 Task: Search one way flight ticket for 2 adults, 2 children, 2 infants in seat in first from Lewisburg: Greenbrier Valley Airport to Jackson: Jackson Hole Airport on 5-2-2023. Choice of flights is Sun country airlines. Number of bags: 2 carry on bags. Outbound departure time preference is 21:00.
Action: Mouse moved to (288, 267)
Screenshot: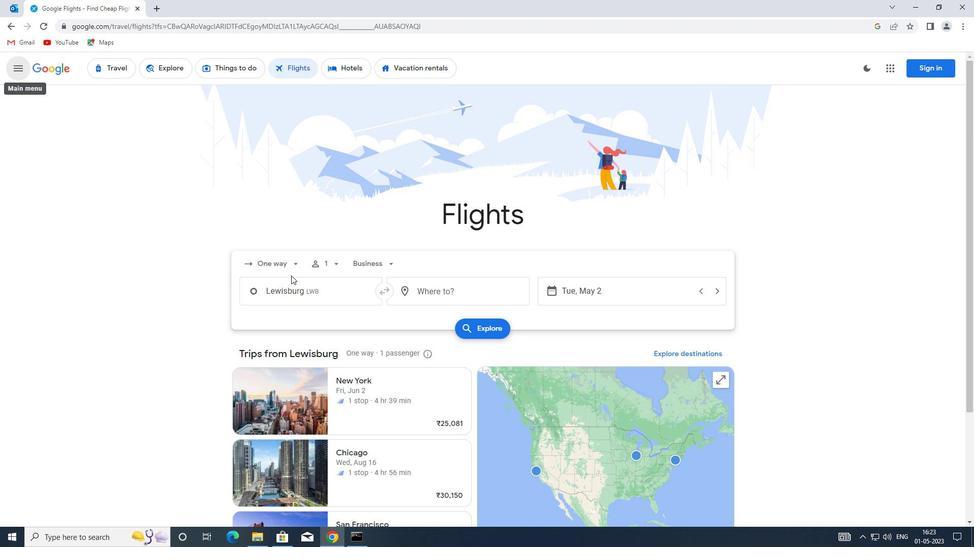 
Action: Mouse pressed left at (288, 267)
Screenshot: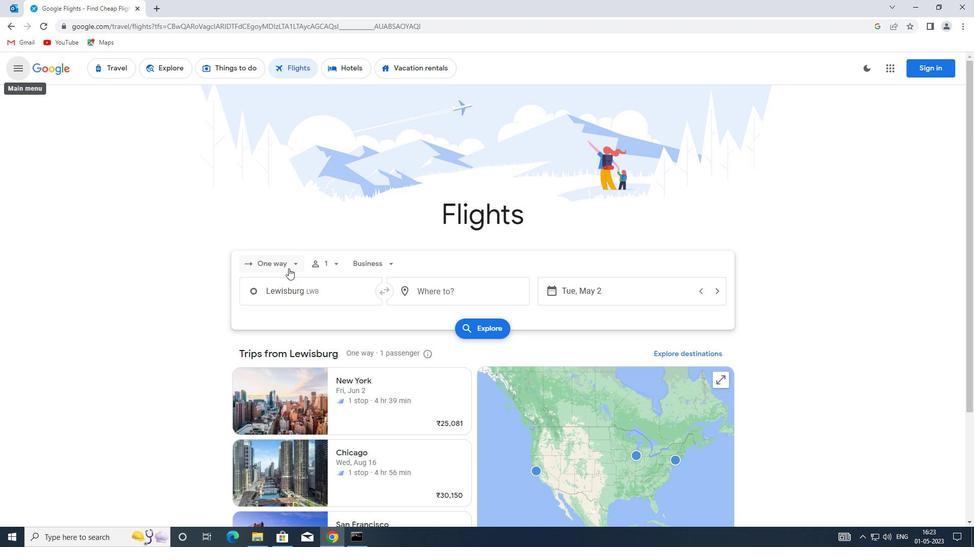 
Action: Mouse moved to (287, 309)
Screenshot: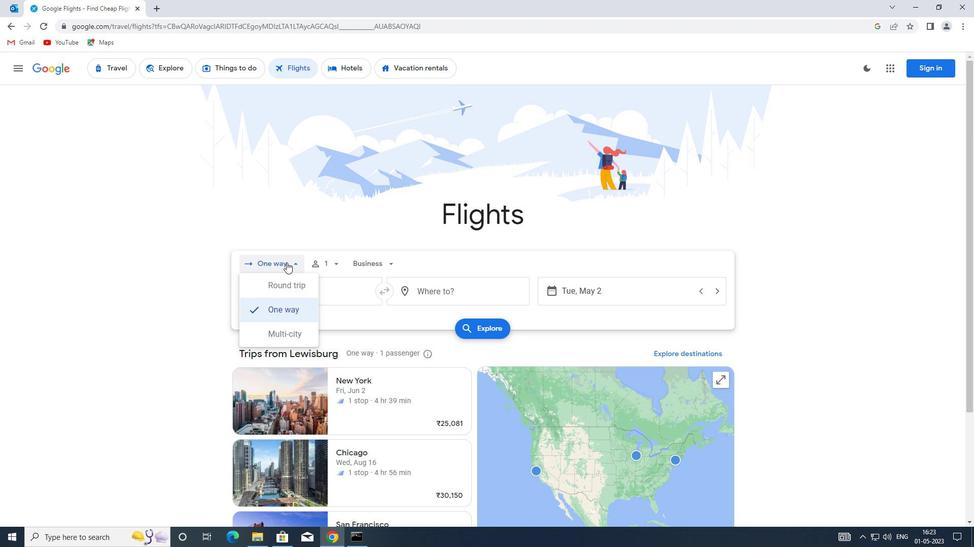 
Action: Mouse pressed left at (287, 309)
Screenshot: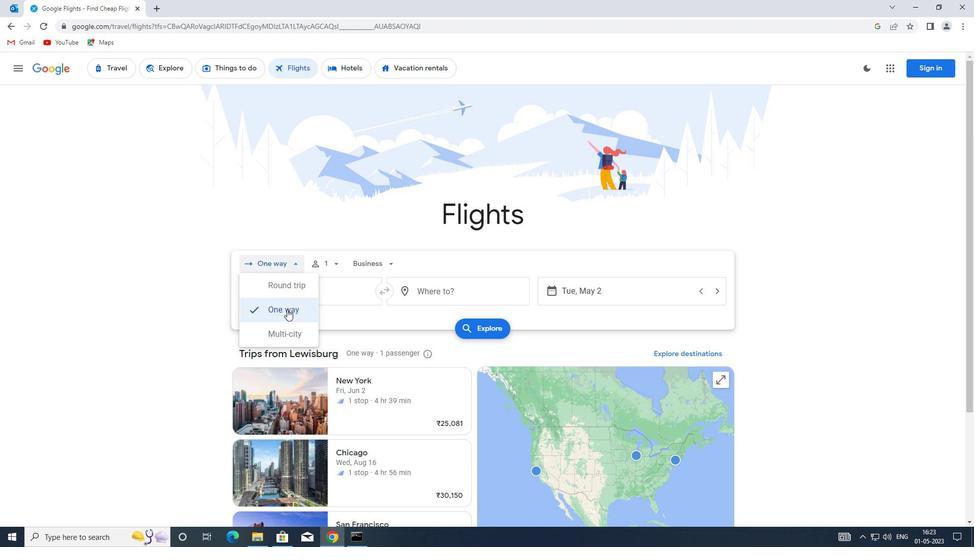 
Action: Mouse moved to (334, 266)
Screenshot: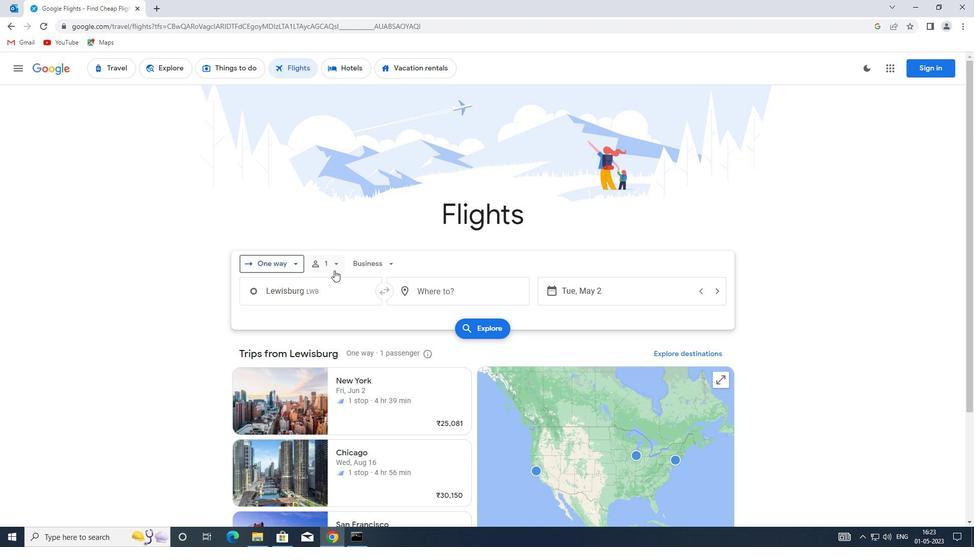 
Action: Mouse pressed left at (334, 266)
Screenshot: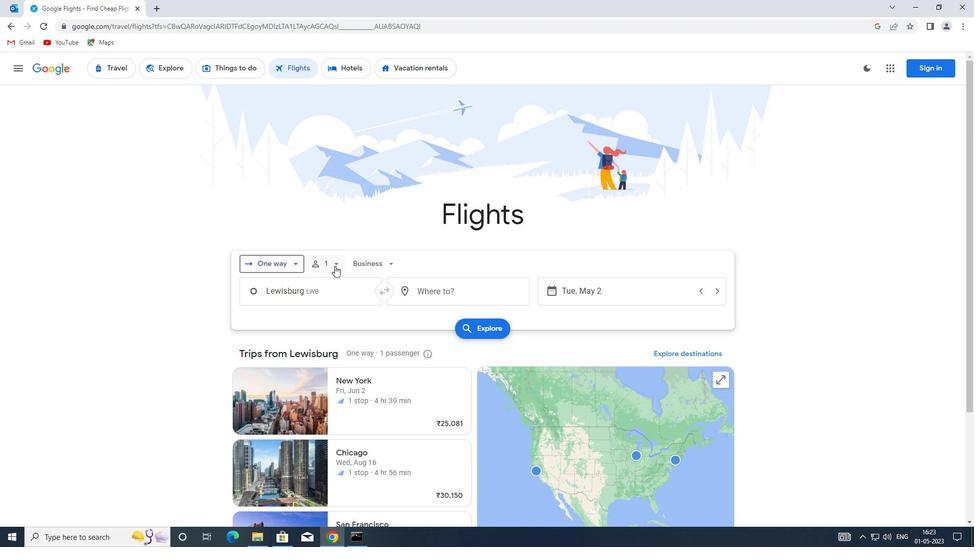 
Action: Mouse moved to (421, 289)
Screenshot: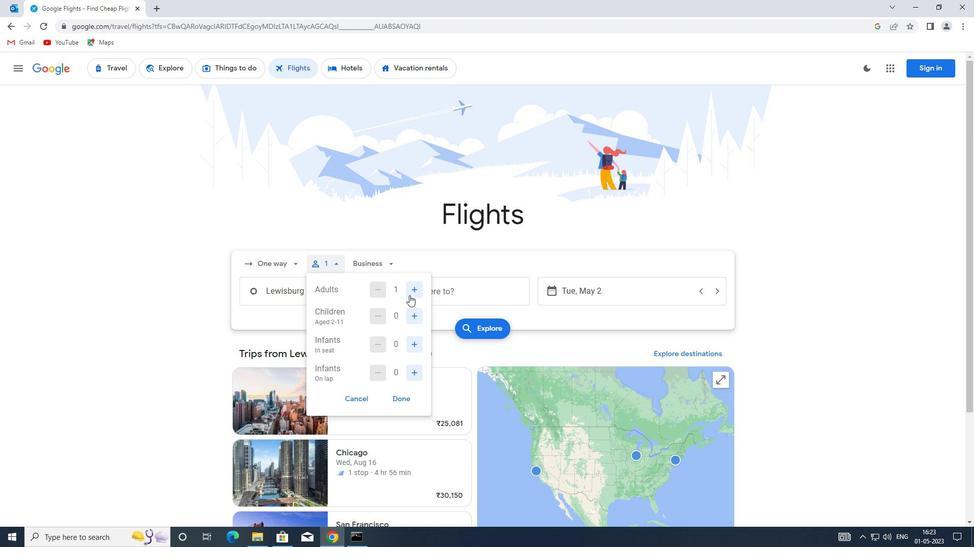 
Action: Mouse pressed left at (421, 289)
Screenshot: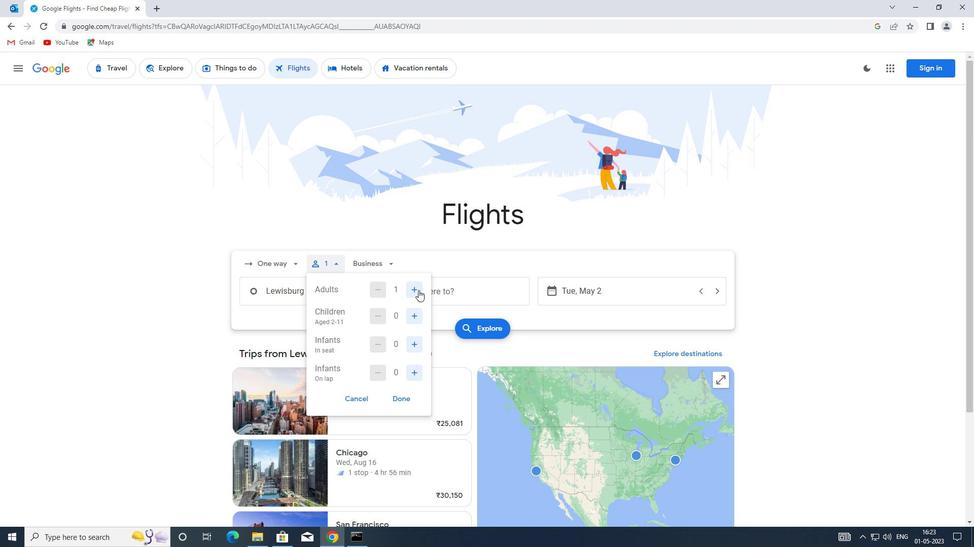 
Action: Mouse moved to (414, 316)
Screenshot: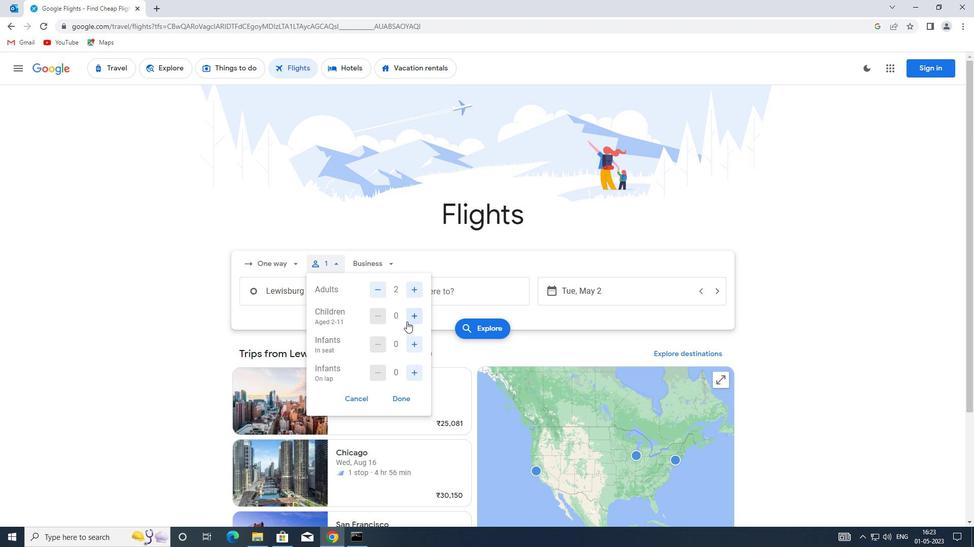 
Action: Mouse pressed left at (414, 316)
Screenshot: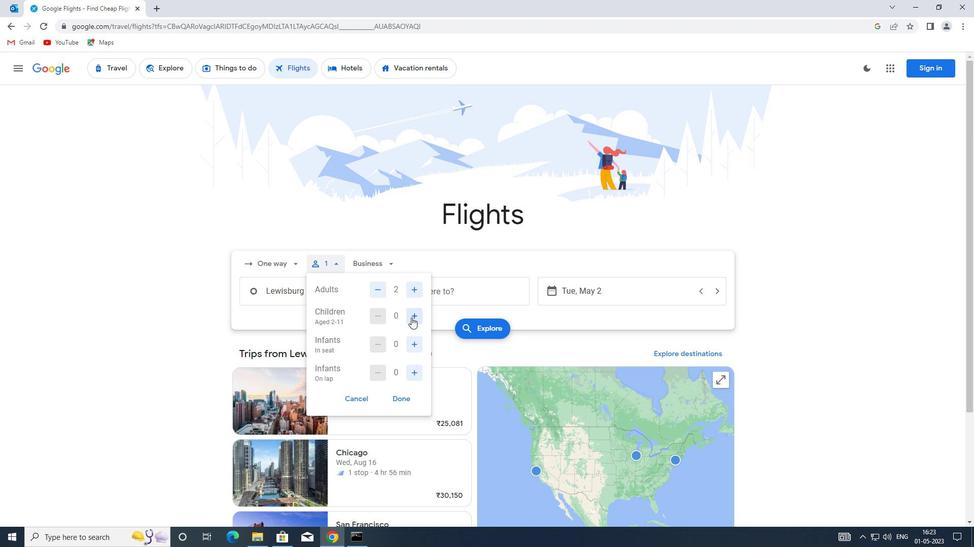 
Action: Mouse pressed left at (414, 316)
Screenshot: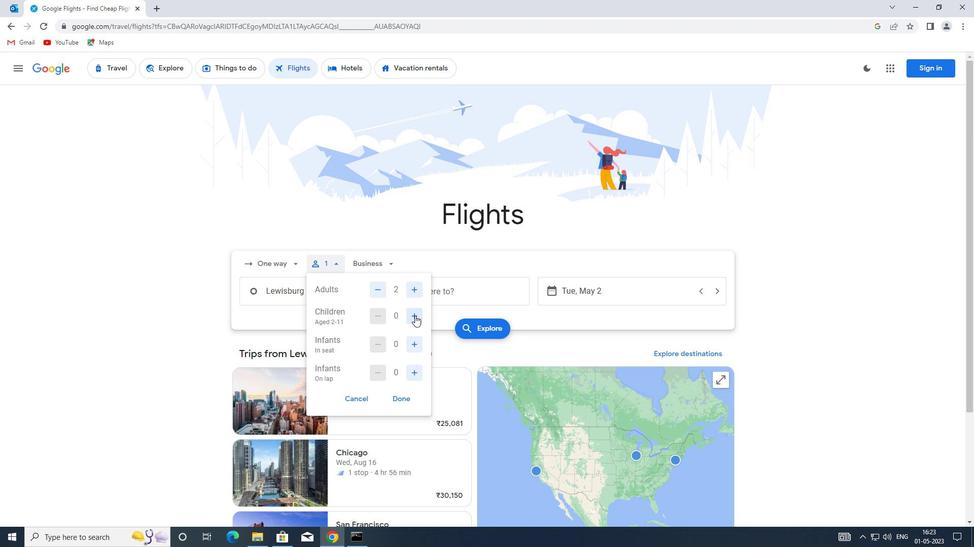 
Action: Mouse moved to (410, 343)
Screenshot: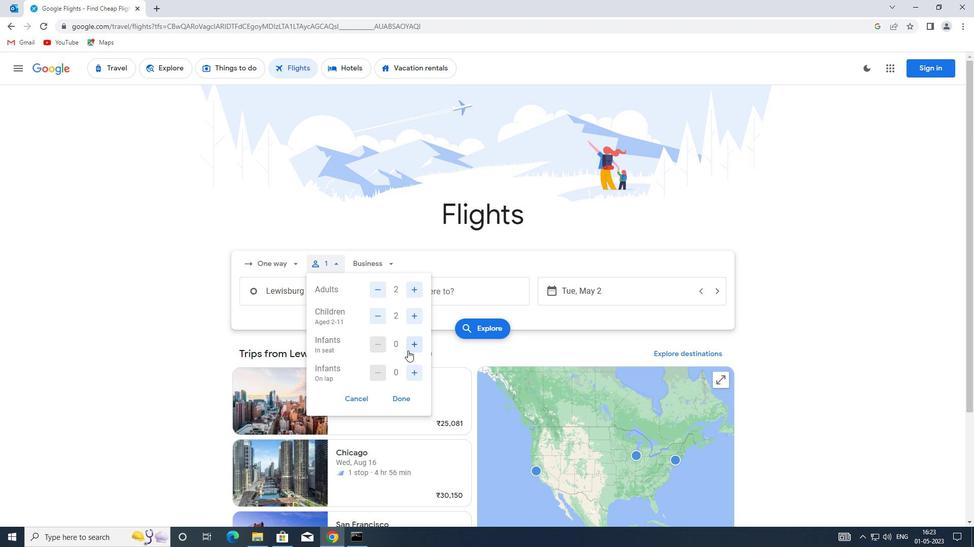 
Action: Mouse pressed left at (410, 343)
Screenshot: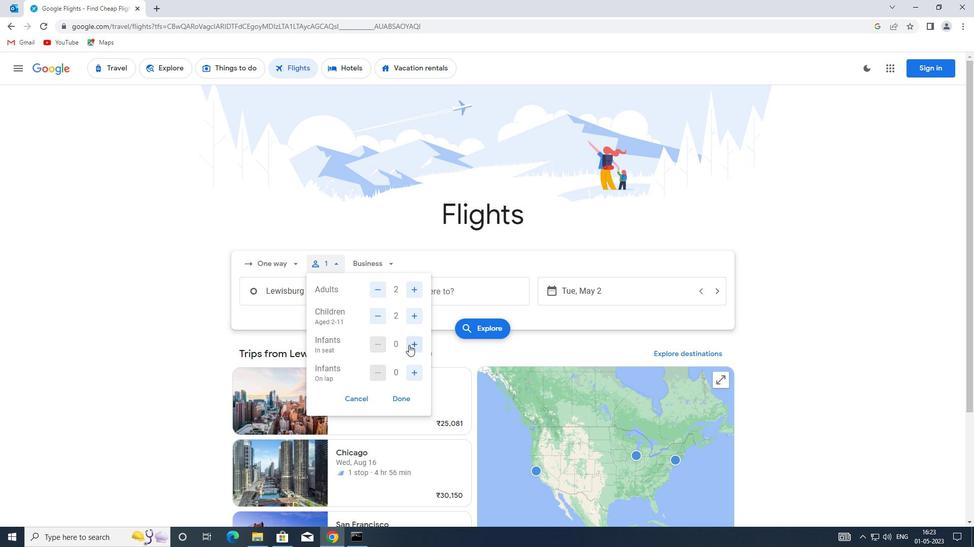 
Action: Mouse moved to (404, 397)
Screenshot: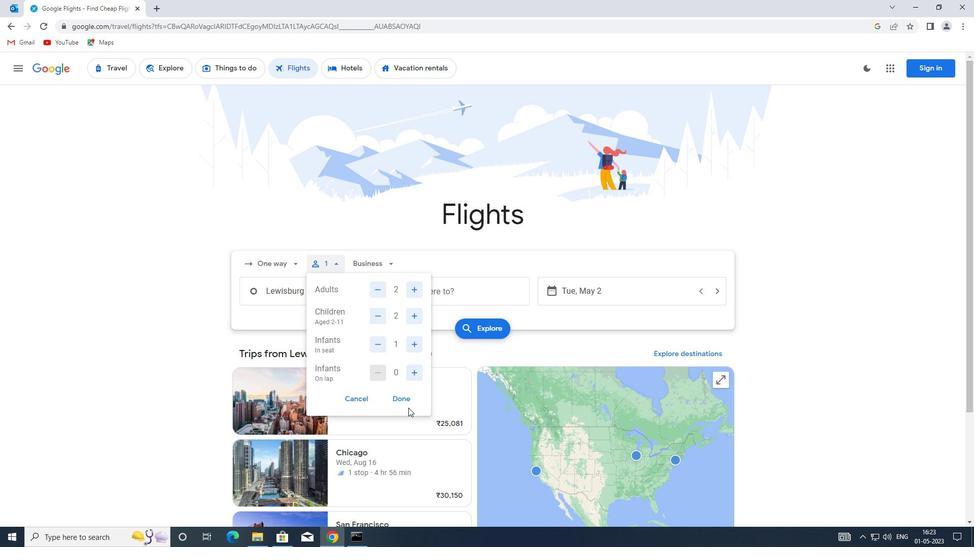
Action: Mouse pressed left at (404, 397)
Screenshot: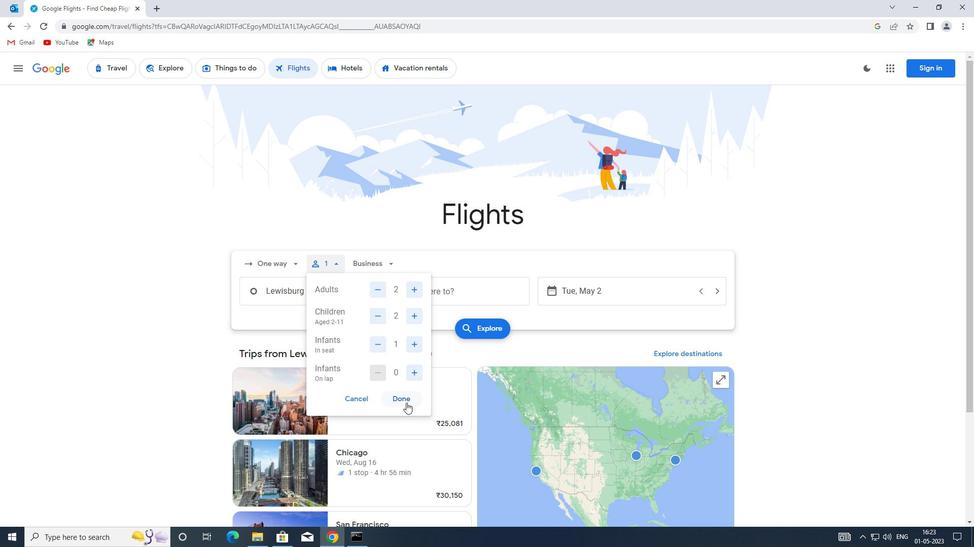 
Action: Mouse moved to (377, 267)
Screenshot: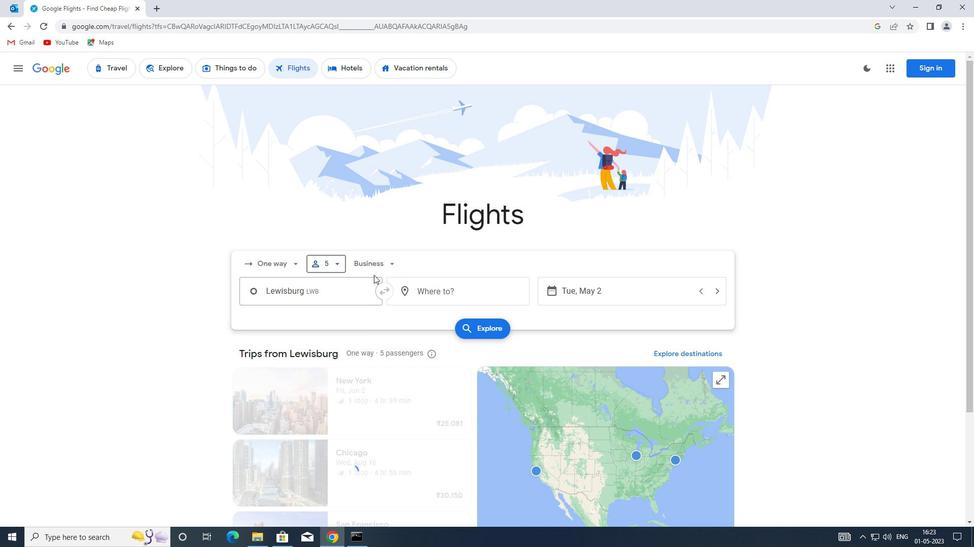 
Action: Mouse pressed left at (377, 267)
Screenshot: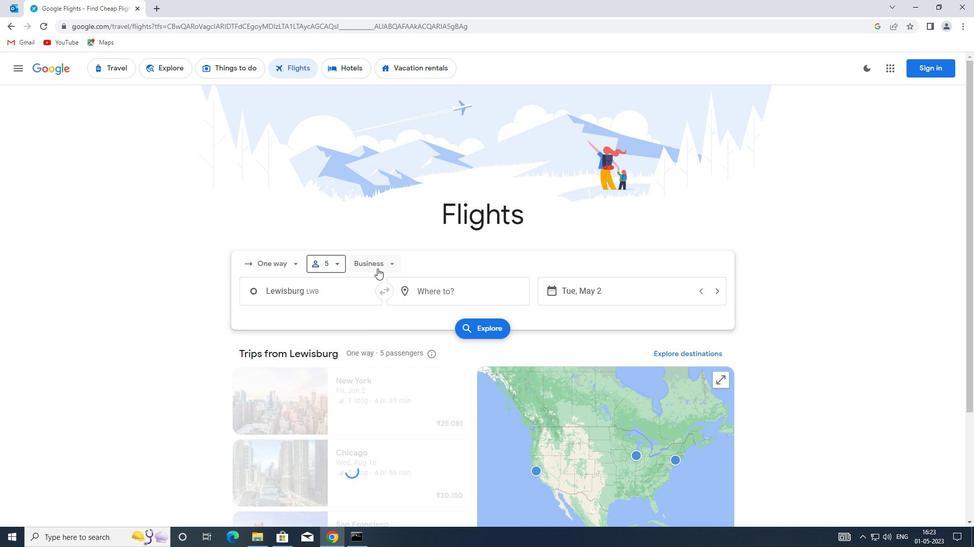 
Action: Mouse moved to (386, 361)
Screenshot: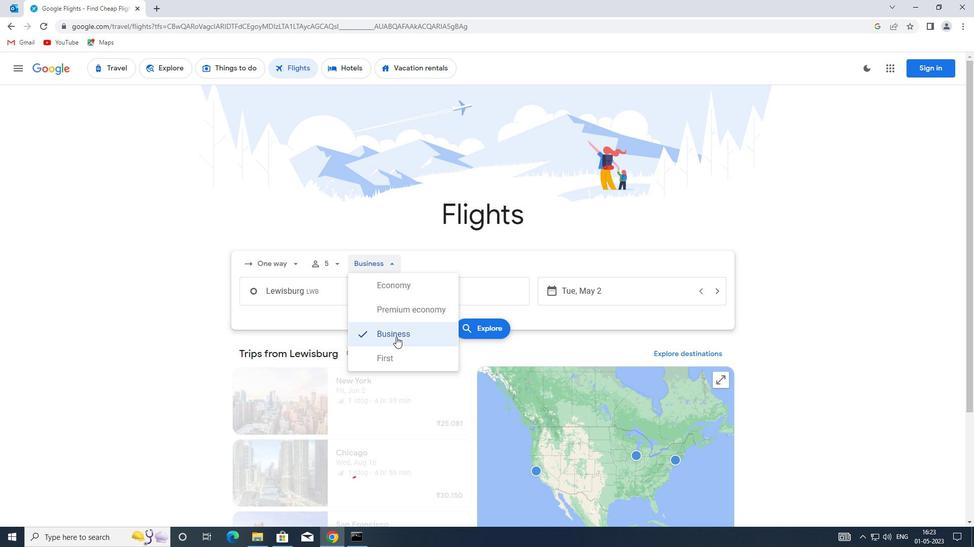 
Action: Mouse pressed left at (386, 361)
Screenshot: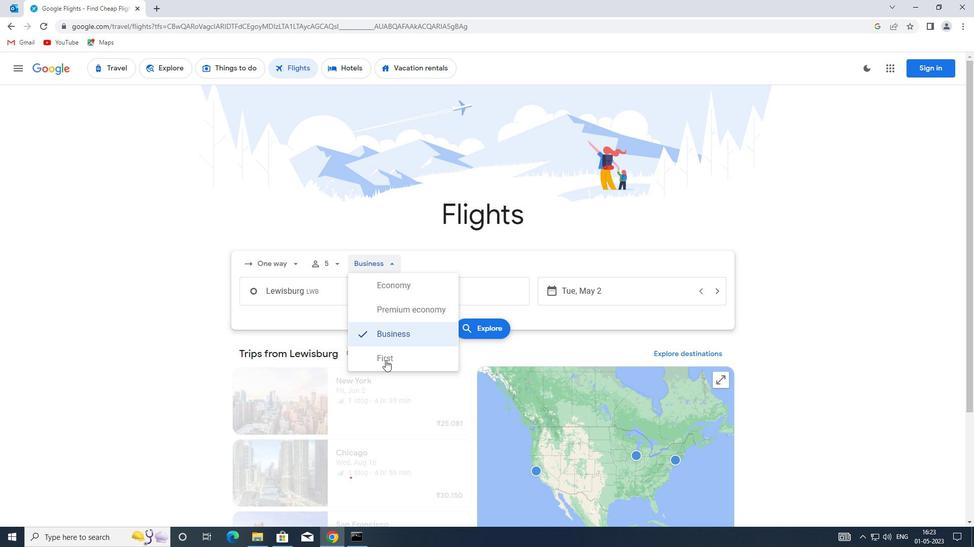 
Action: Mouse moved to (322, 295)
Screenshot: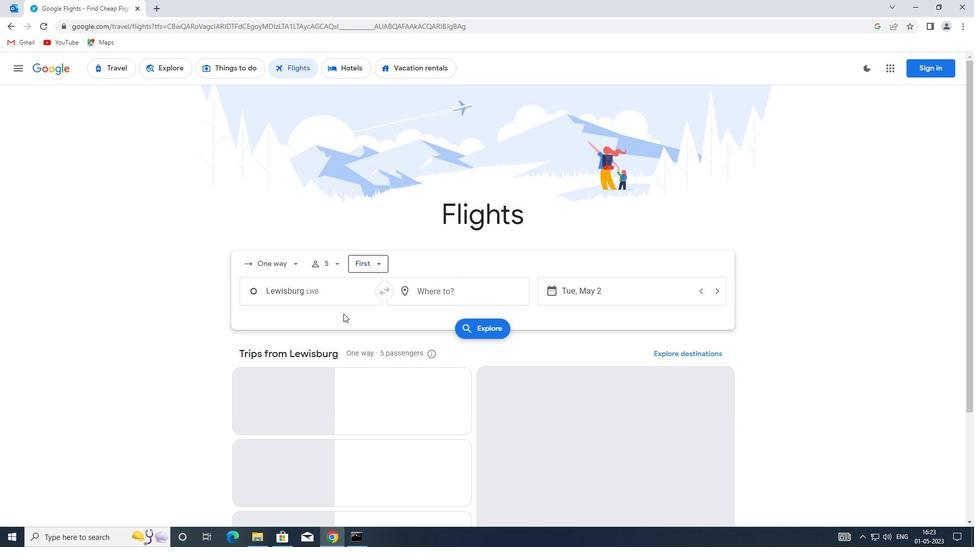 
Action: Mouse pressed left at (322, 295)
Screenshot: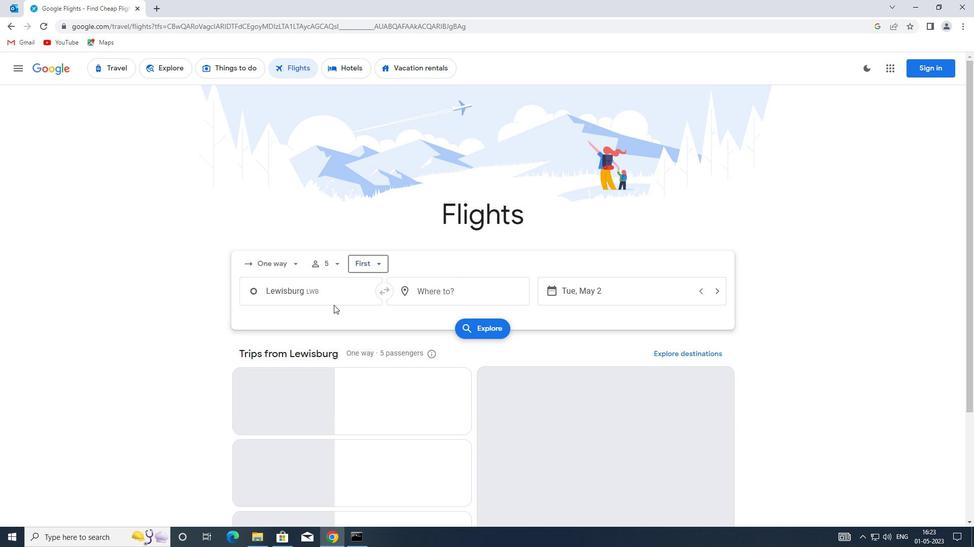 
Action: Key pressed <Key.enter>
Screenshot: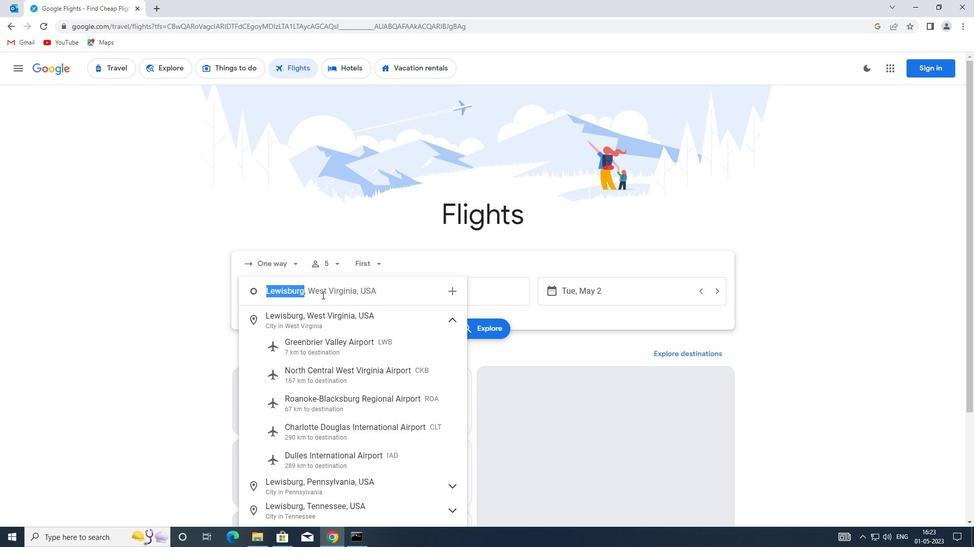 
Action: Mouse moved to (424, 297)
Screenshot: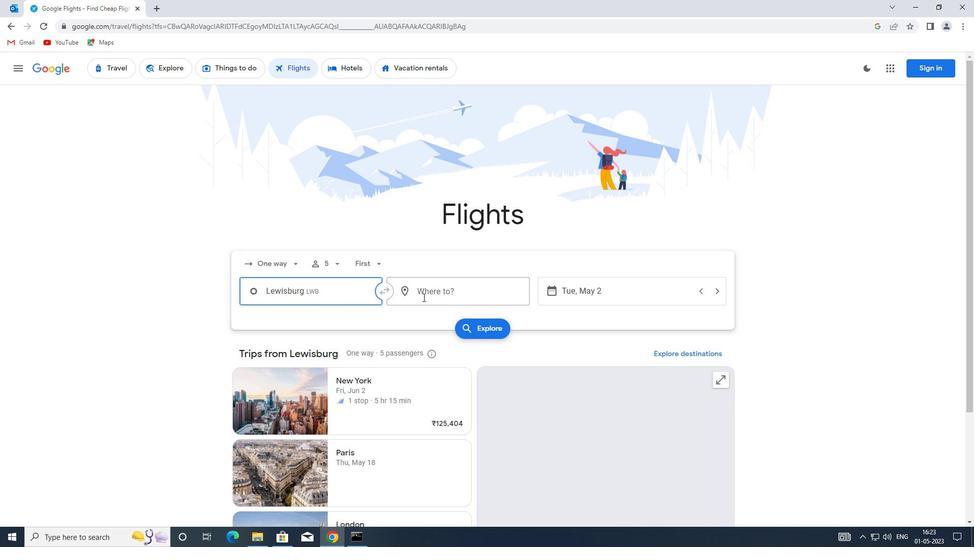 
Action: Mouse pressed left at (424, 297)
Screenshot: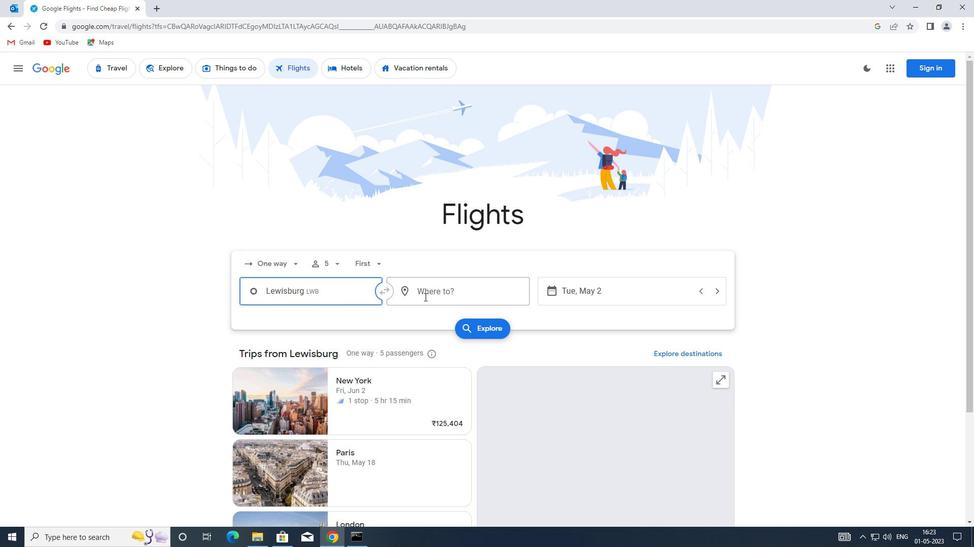 
Action: Key pressed jac<Key.enter>
Screenshot: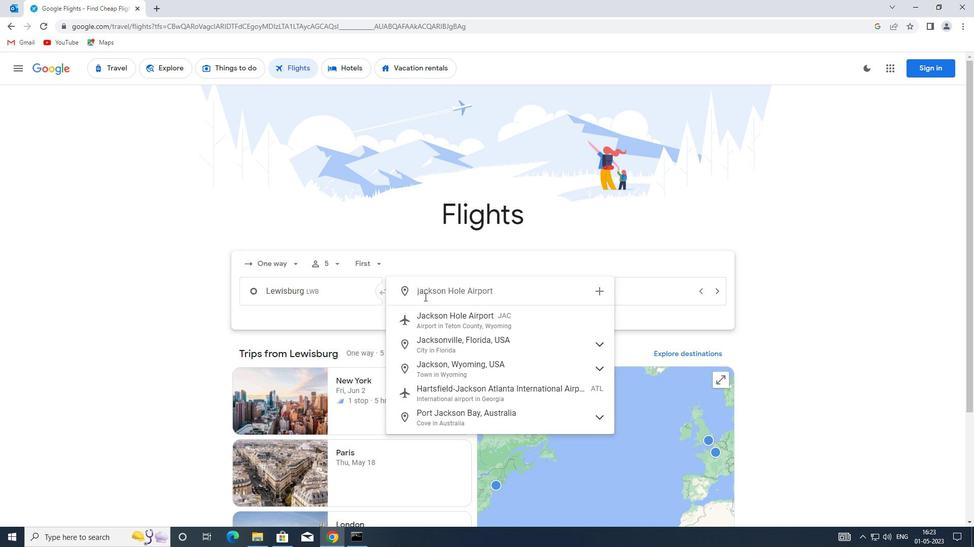 
Action: Mouse moved to (571, 286)
Screenshot: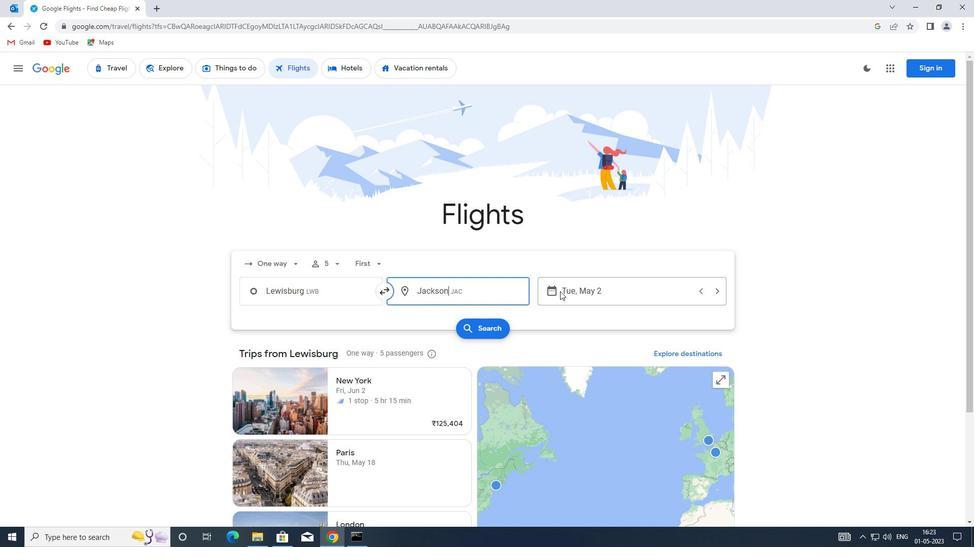 
Action: Mouse pressed left at (571, 286)
Screenshot: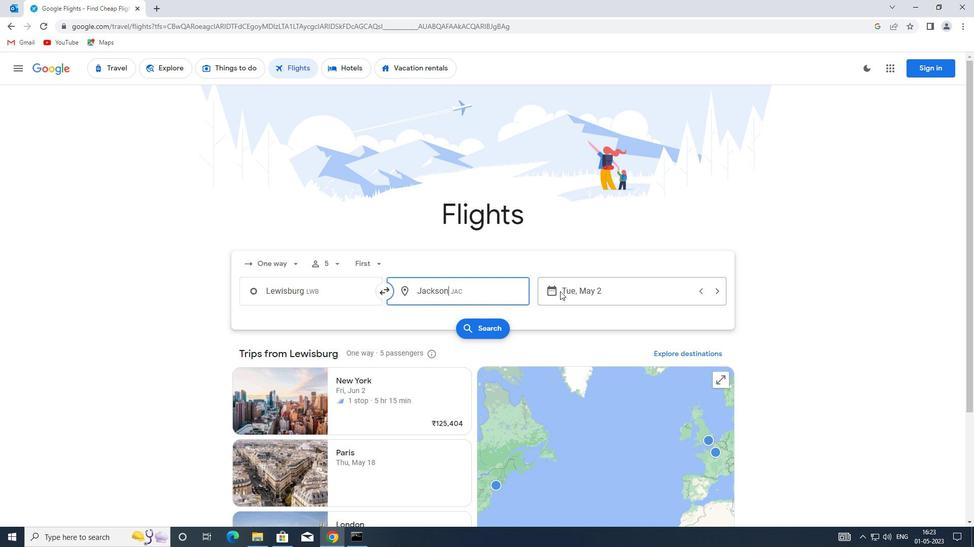 
Action: Mouse moved to (410, 344)
Screenshot: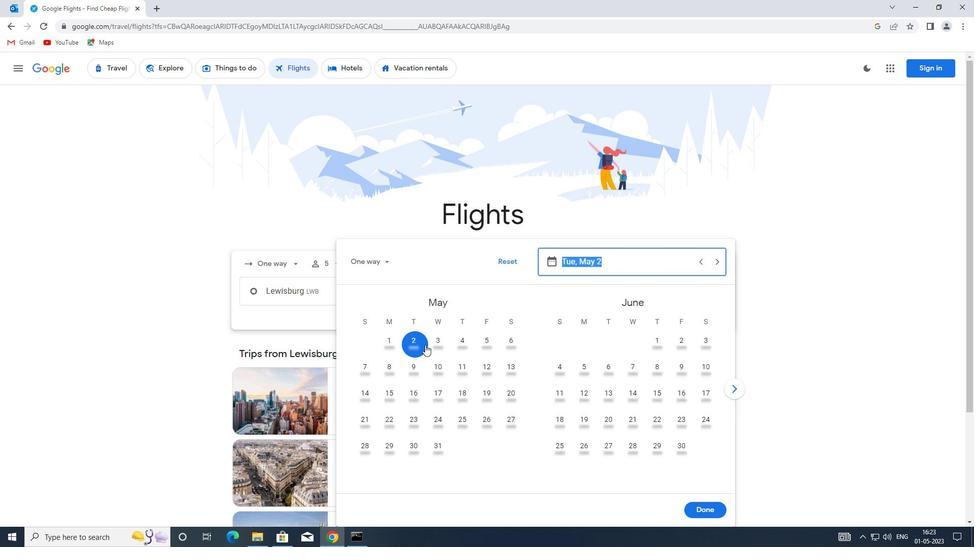 
Action: Mouse pressed left at (410, 344)
Screenshot: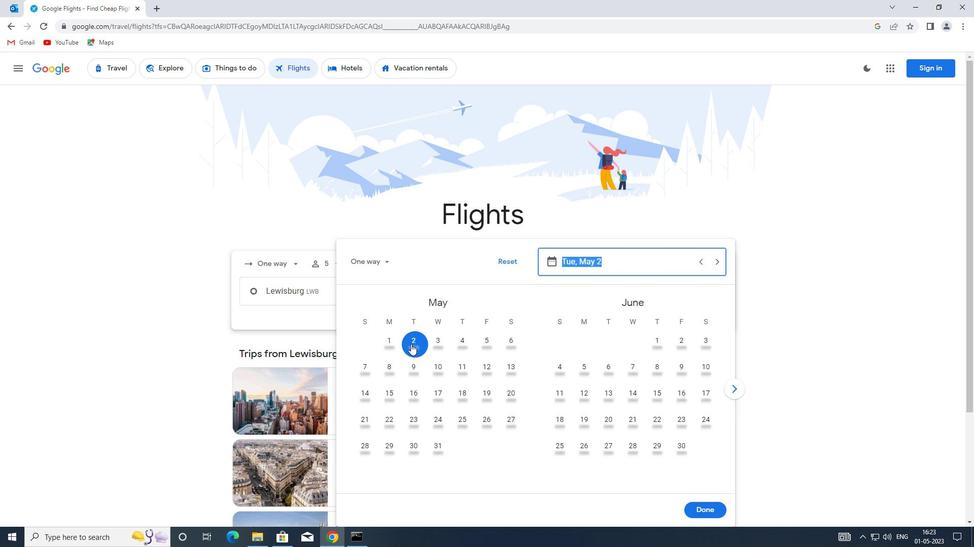 
Action: Mouse moved to (696, 511)
Screenshot: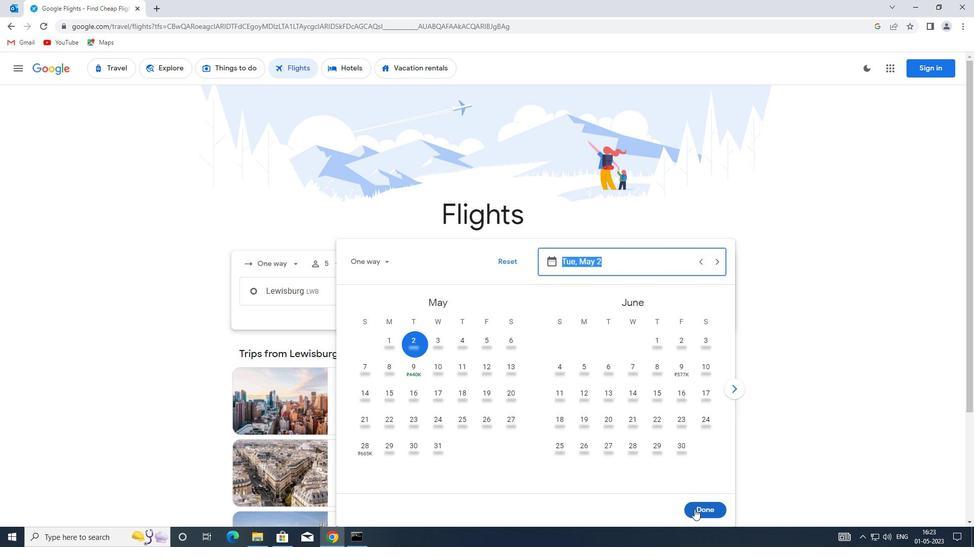 
Action: Mouse pressed left at (696, 511)
Screenshot: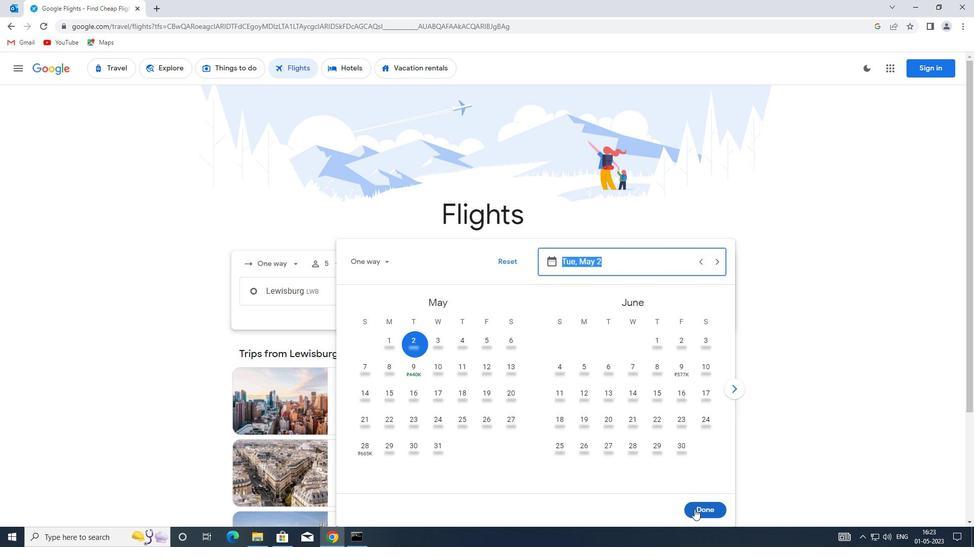
Action: Mouse moved to (478, 334)
Screenshot: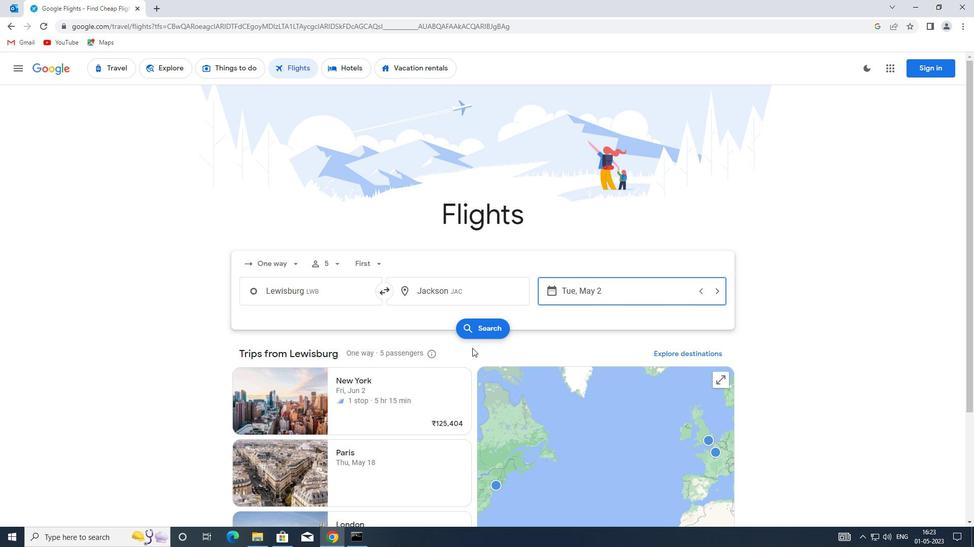 
Action: Mouse pressed left at (478, 334)
Screenshot: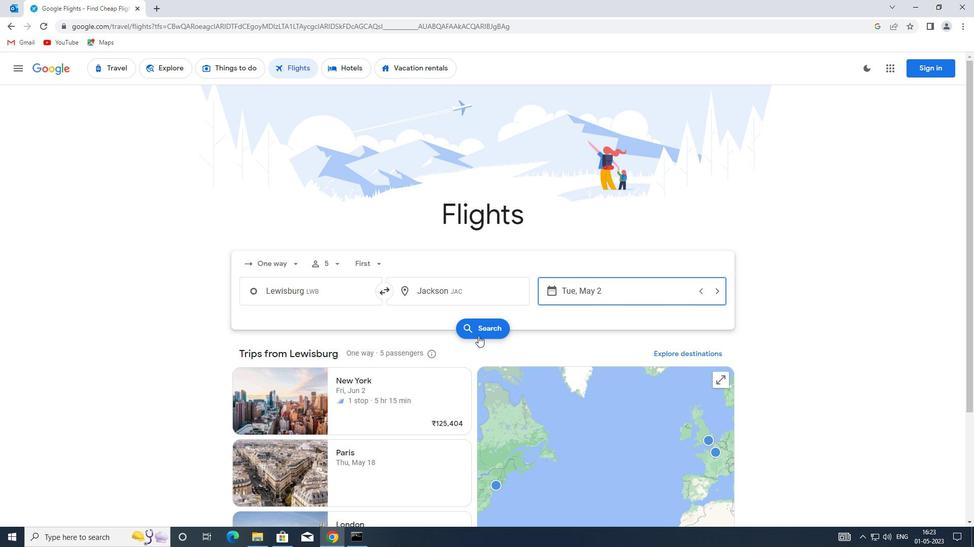 
Action: Mouse moved to (254, 163)
Screenshot: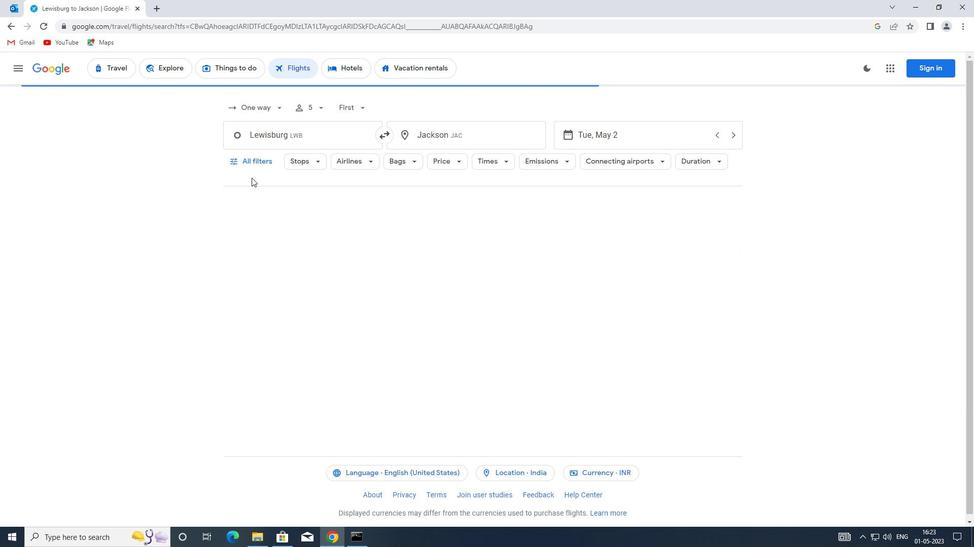 
Action: Mouse pressed left at (254, 163)
Screenshot: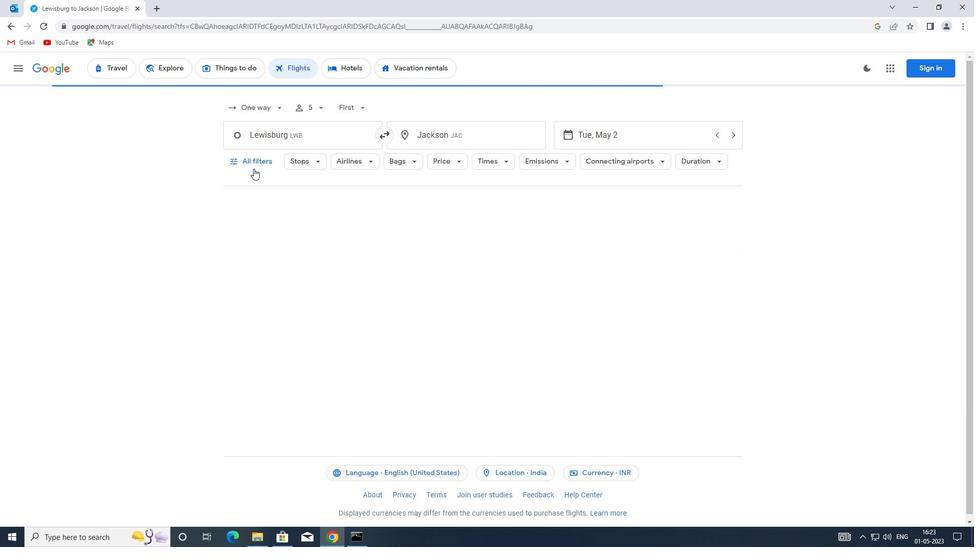 
Action: Mouse moved to (260, 239)
Screenshot: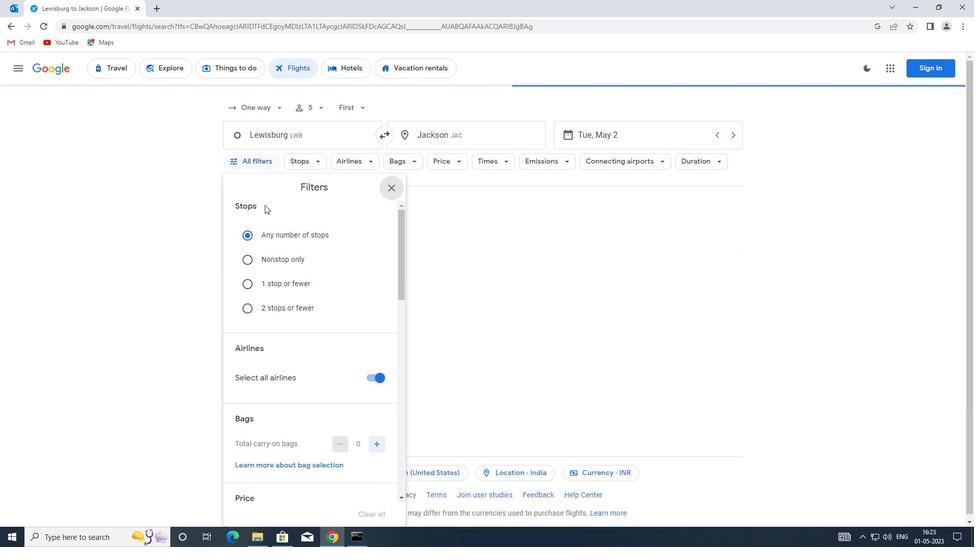 
Action: Mouse scrolled (260, 239) with delta (0, 0)
Screenshot: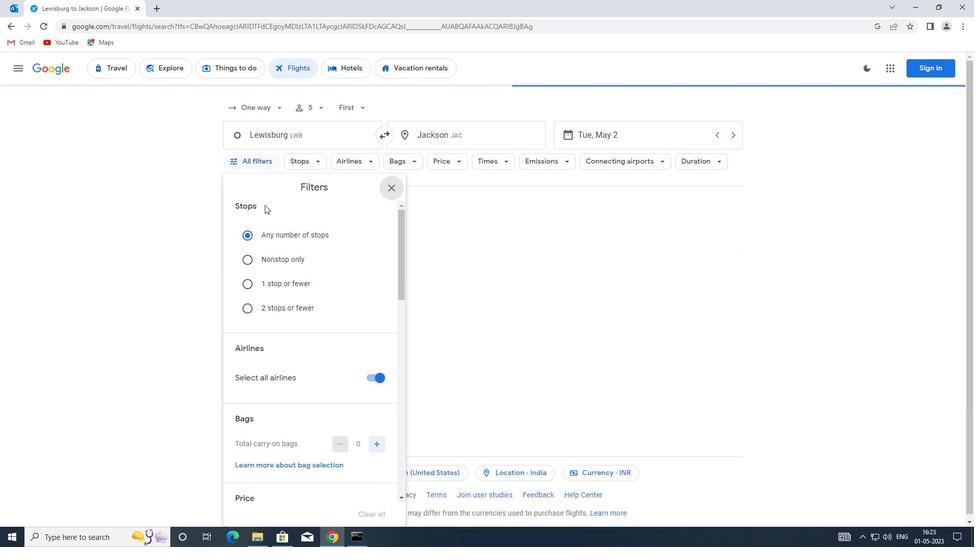 
Action: Mouse moved to (259, 245)
Screenshot: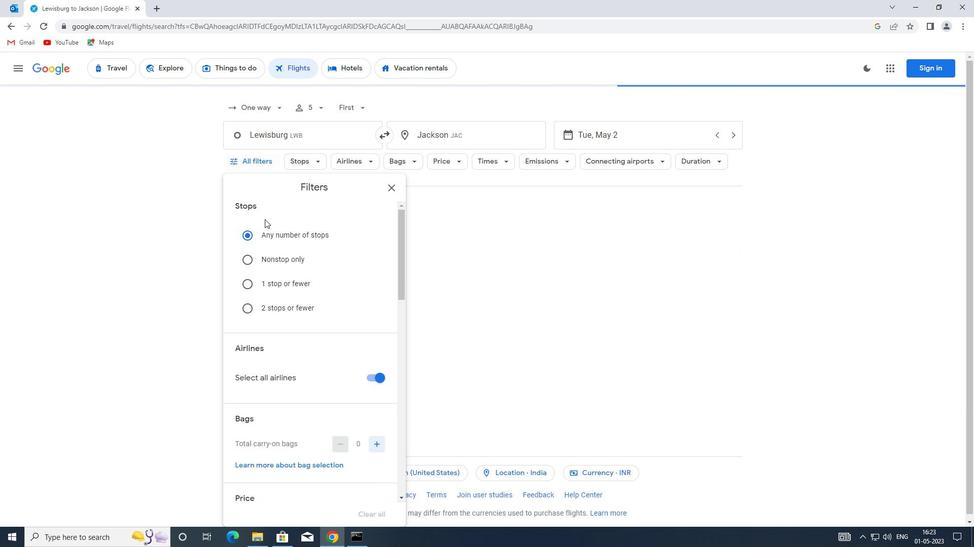 
Action: Mouse scrolled (259, 245) with delta (0, 0)
Screenshot: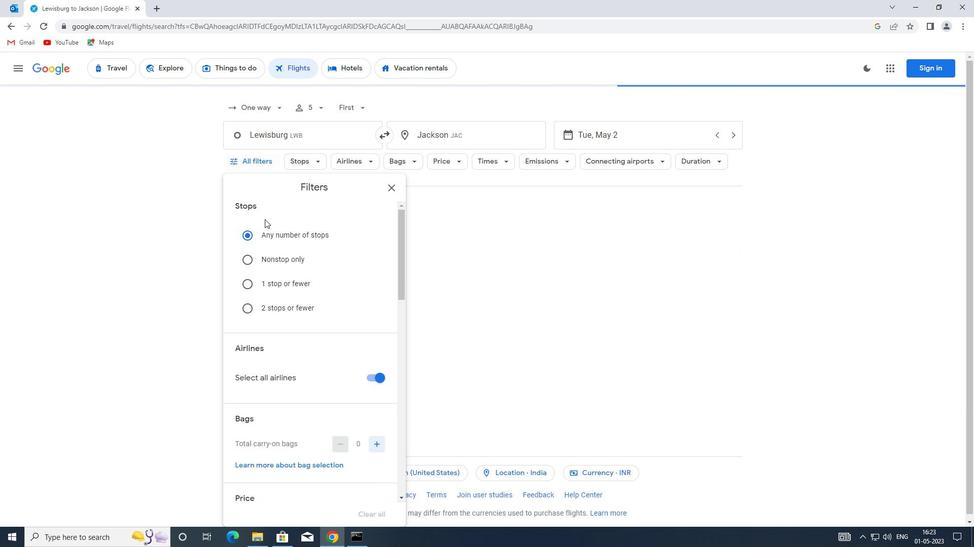 
Action: Mouse moved to (367, 277)
Screenshot: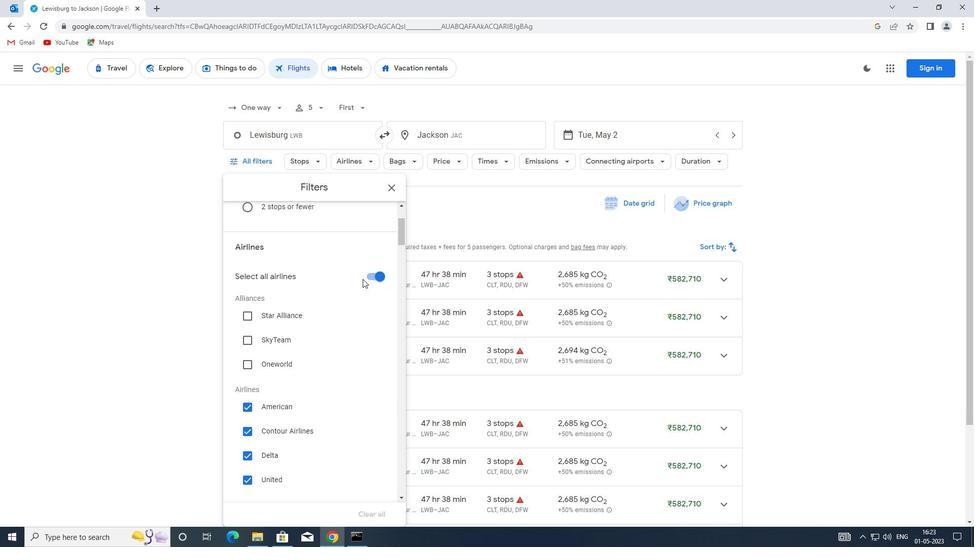 
Action: Mouse pressed left at (367, 277)
Screenshot: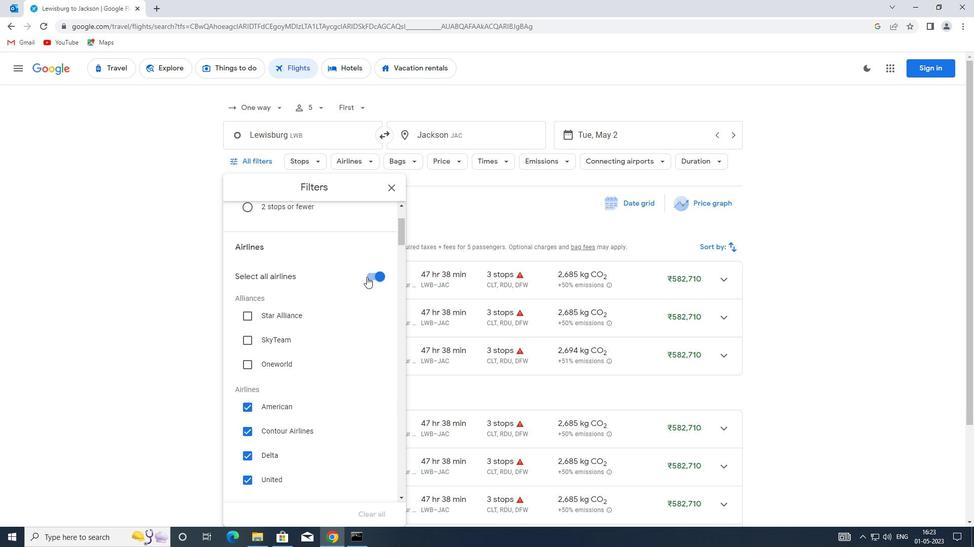 
Action: Mouse moved to (344, 302)
Screenshot: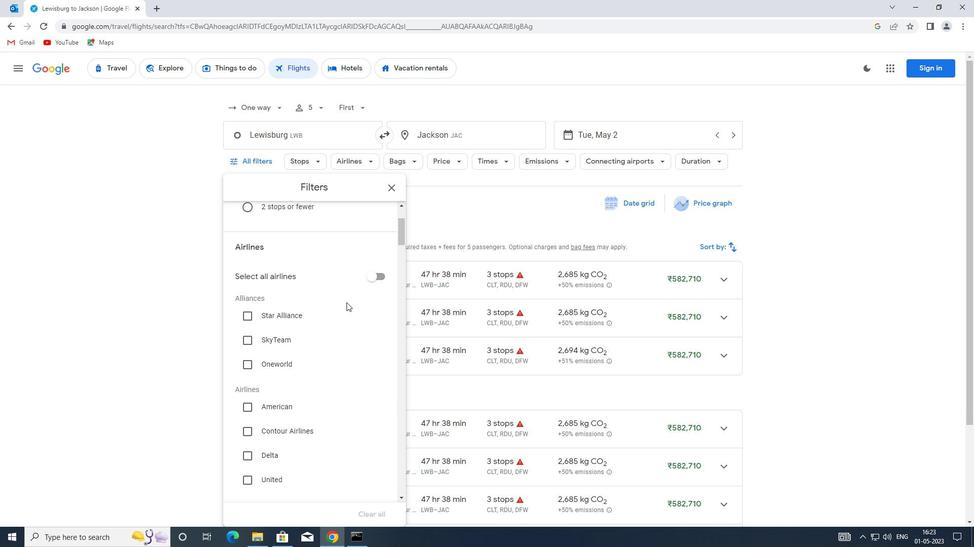 
Action: Mouse scrolled (344, 301) with delta (0, 0)
Screenshot: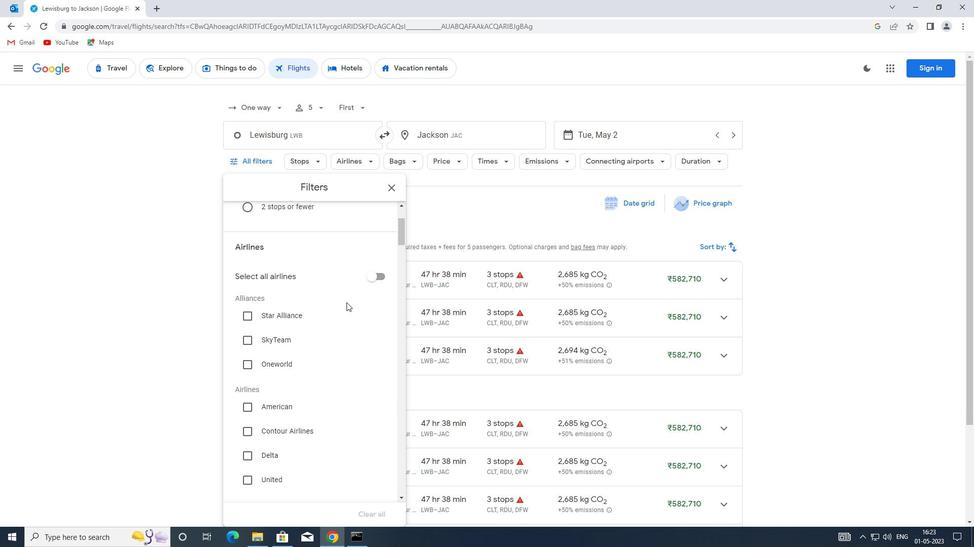 
Action: Mouse moved to (340, 303)
Screenshot: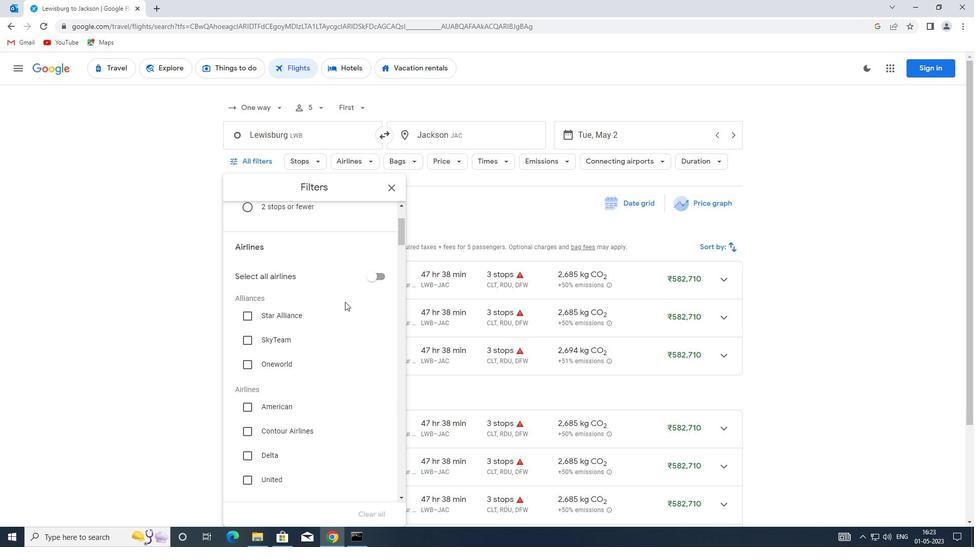 
Action: Mouse scrolled (340, 302) with delta (0, 0)
Screenshot: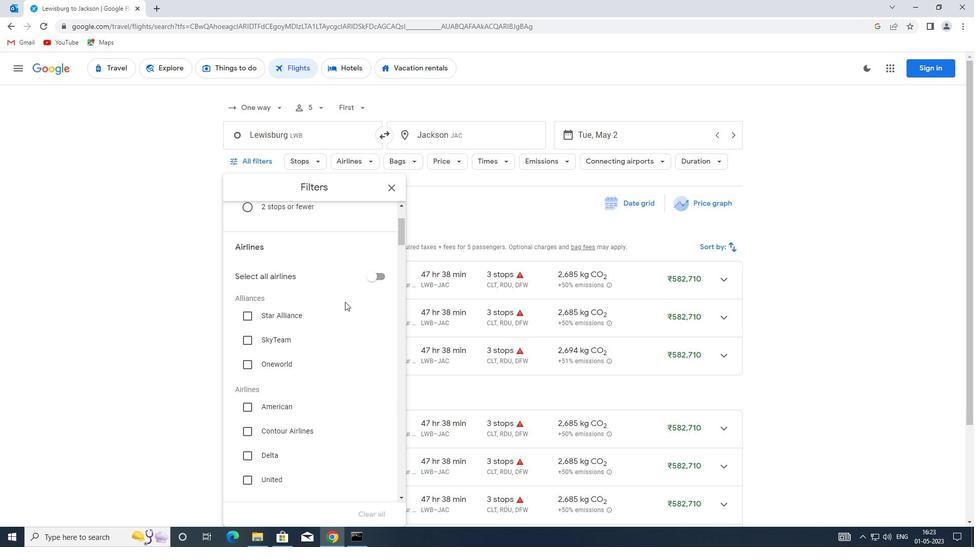 
Action: Mouse moved to (299, 297)
Screenshot: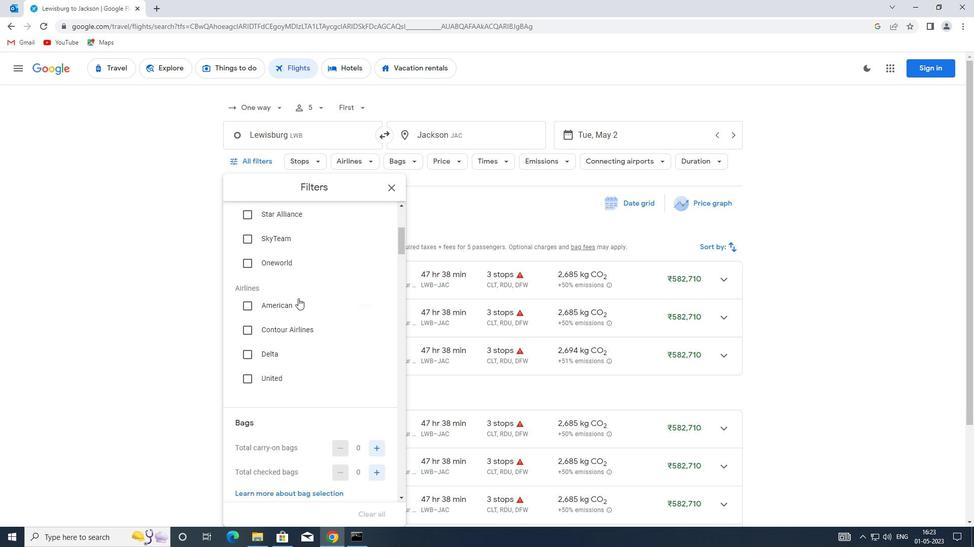 
Action: Mouse scrolled (299, 296) with delta (0, 0)
Screenshot: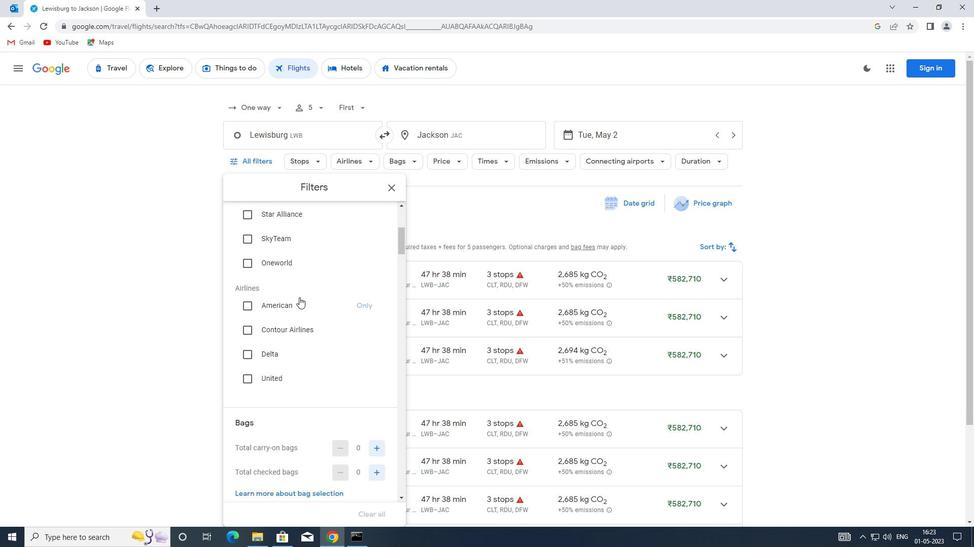 
Action: Mouse moved to (333, 303)
Screenshot: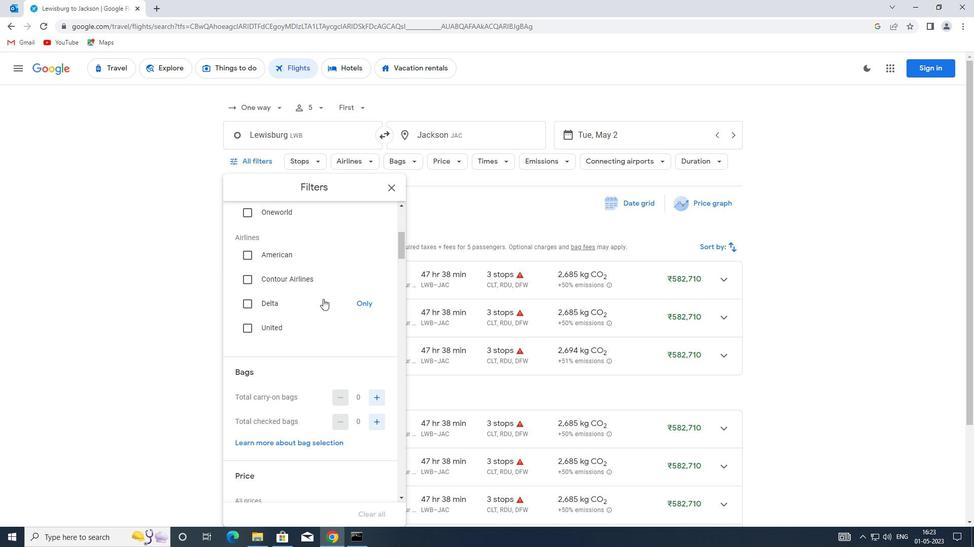 
Action: Mouse scrolled (333, 303) with delta (0, 0)
Screenshot: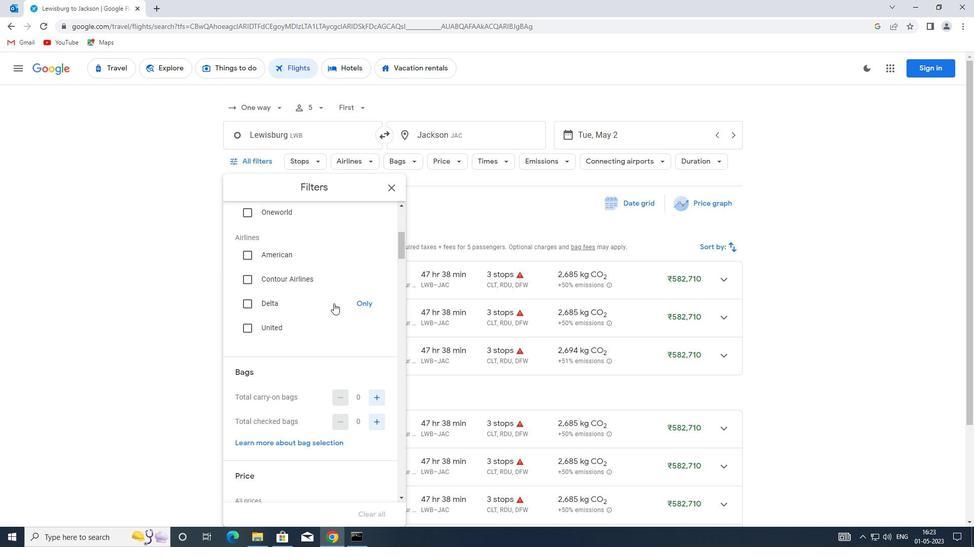 
Action: Mouse moved to (378, 347)
Screenshot: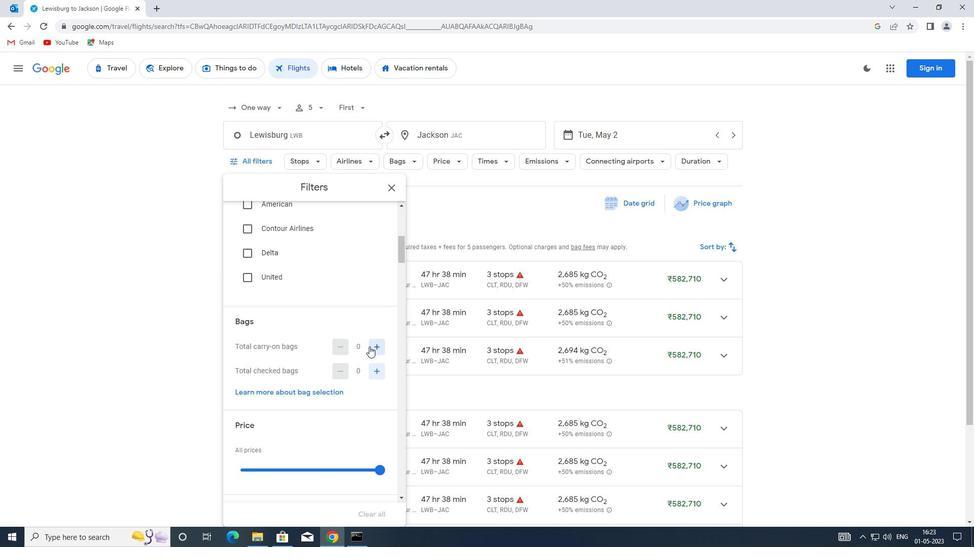
Action: Mouse pressed left at (378, 347)
Screenshot: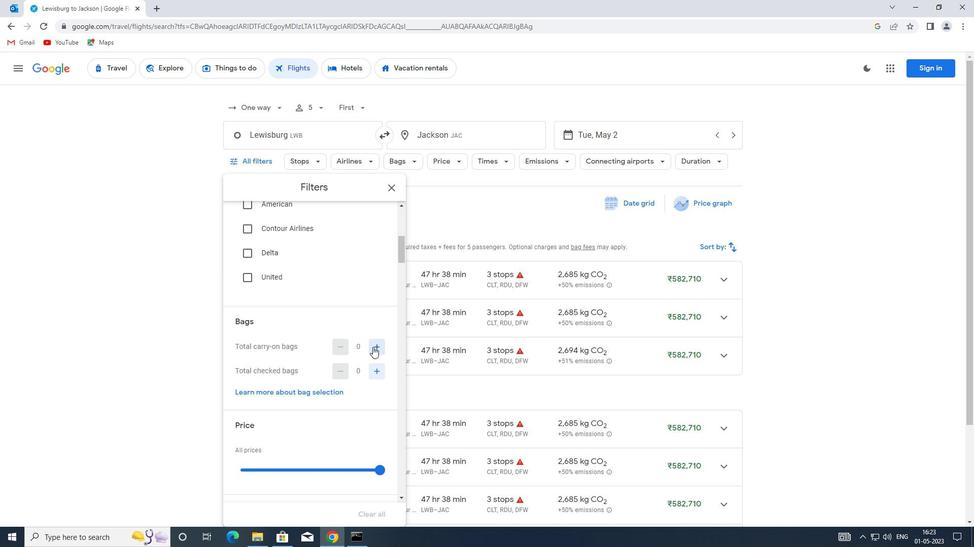 
Action: Mouse pressed left at (378, 347)
Screenshot: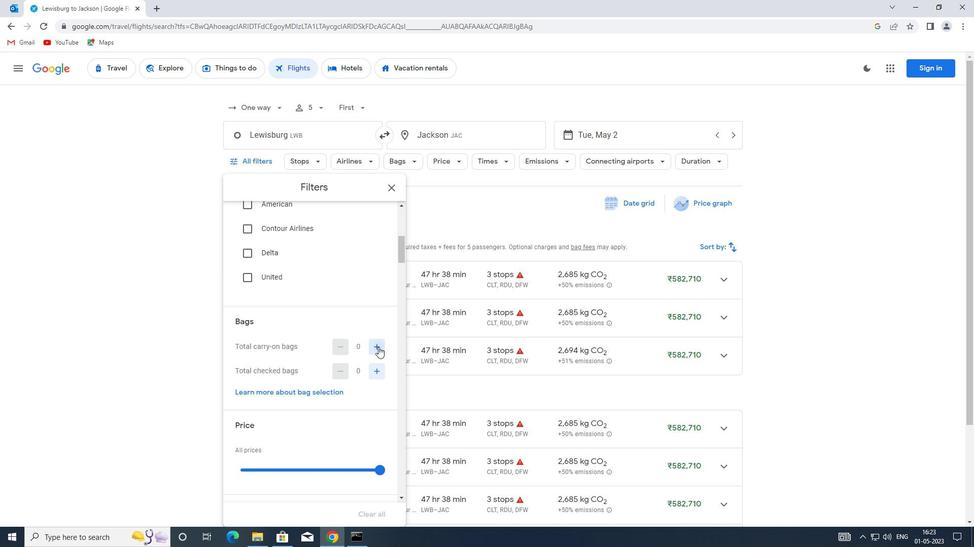 
Action: Mouse moved to (332, 322)
Screenshot: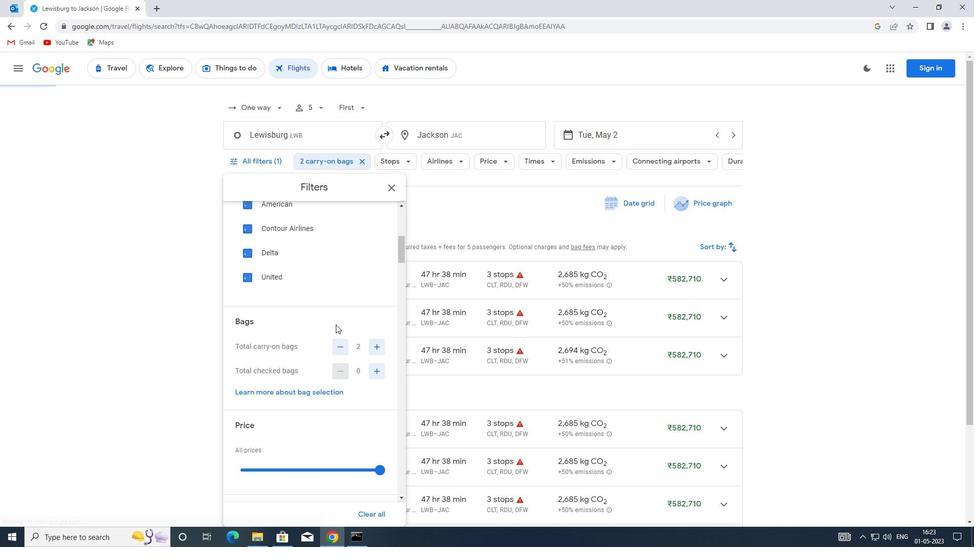 
Action: Mouse scrolled (332, 321) with delta (0, 0)
Screenshot: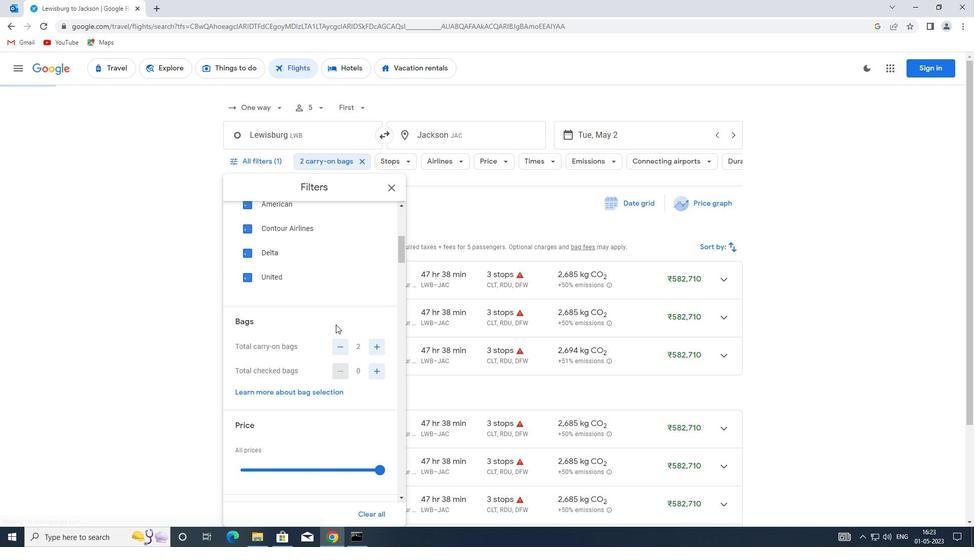 
Action: Mouse moved to (331, 322)
Screenshot: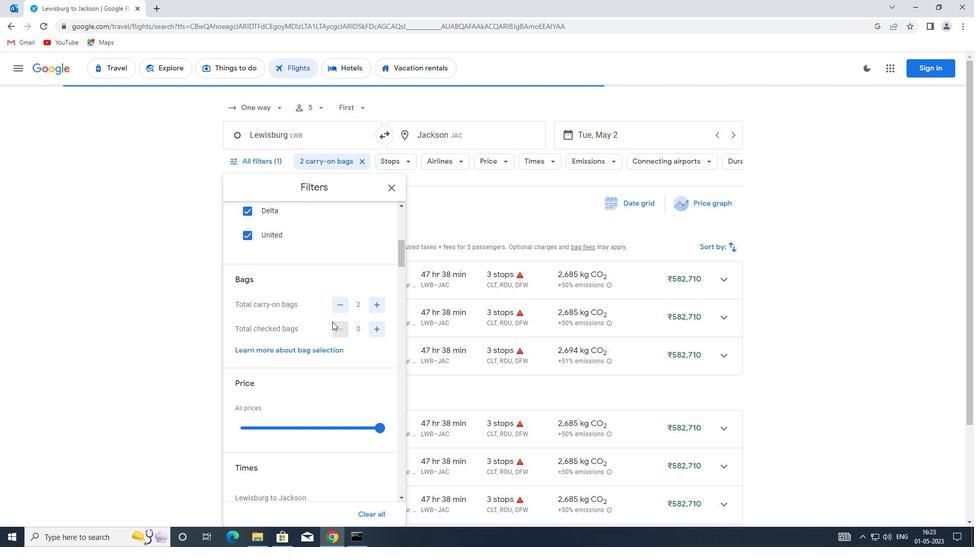 
Action: Mouse scrolled (331, 321) with delta (0, 0)
Screenshot: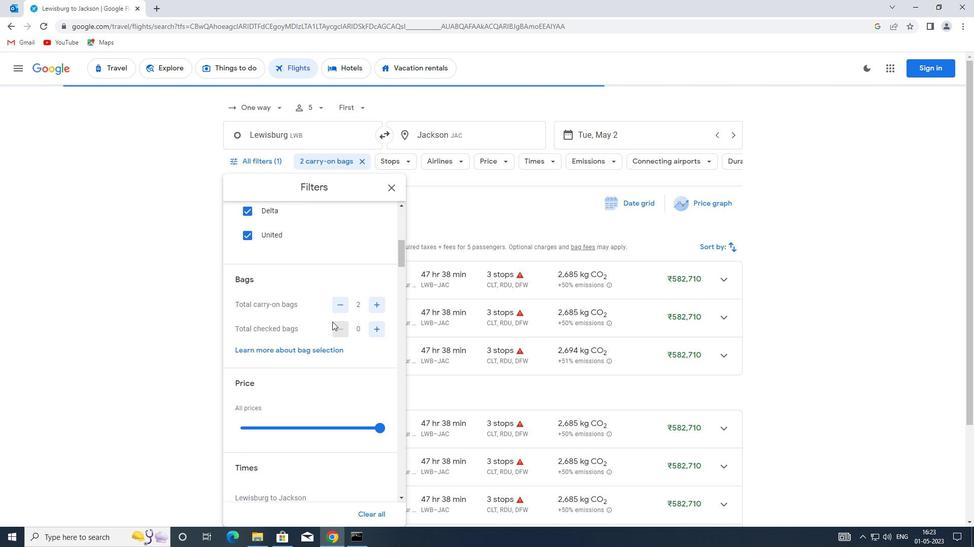 
Action: Mouse scrolled (331, 321) with delta (0, 0)
Screenshot: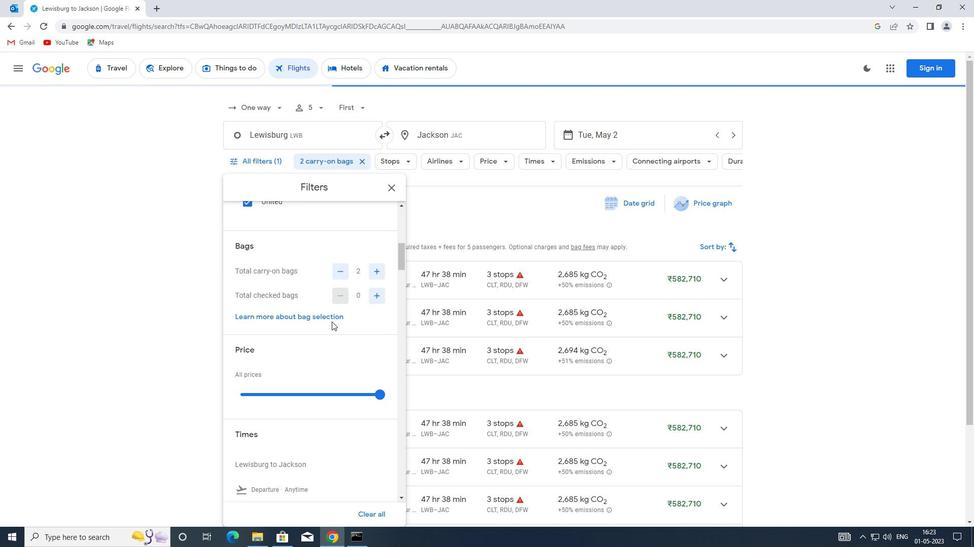 
Action: Mouse moved to (330, 322)
Screenshot: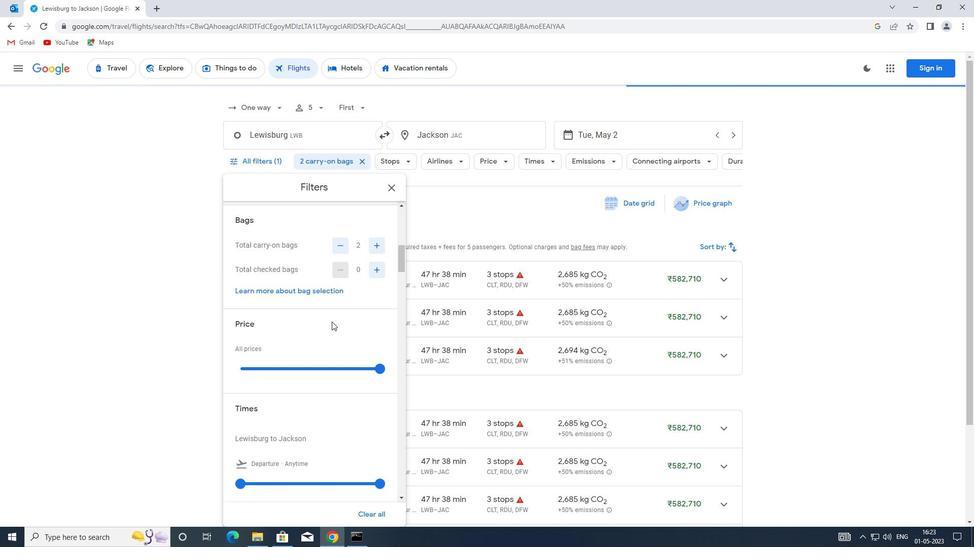 
Action: Mouse scrolled (330, 321) with delta (0, 0)
Screenshot: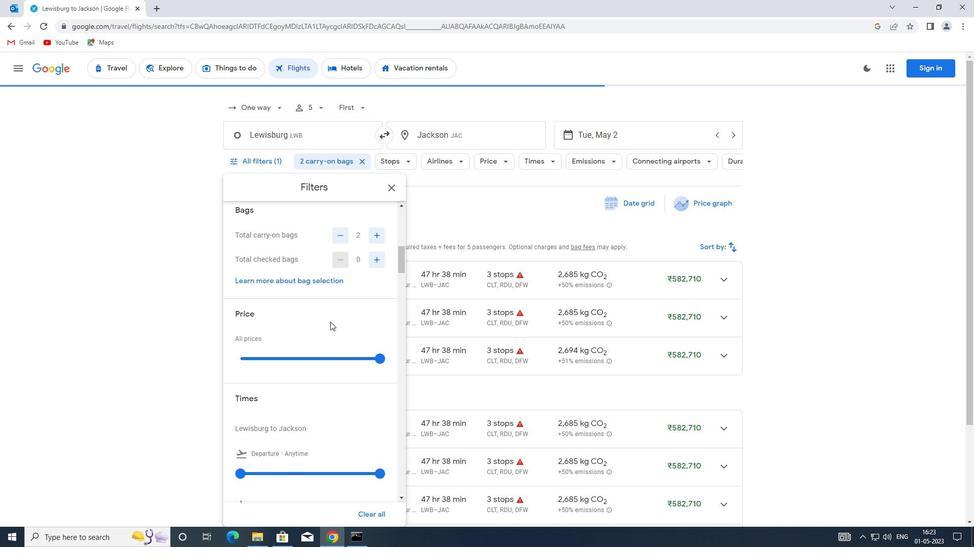
Action: Mouse moved to (329, 322)
Screenshot: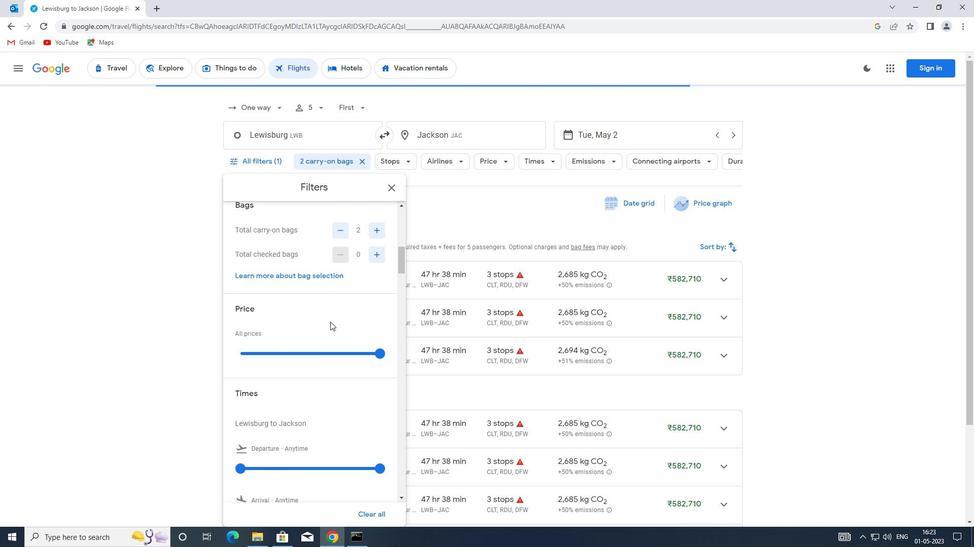 
Action: Mouse scrolled (329, 321) with delta (0, 0)
Screenshot: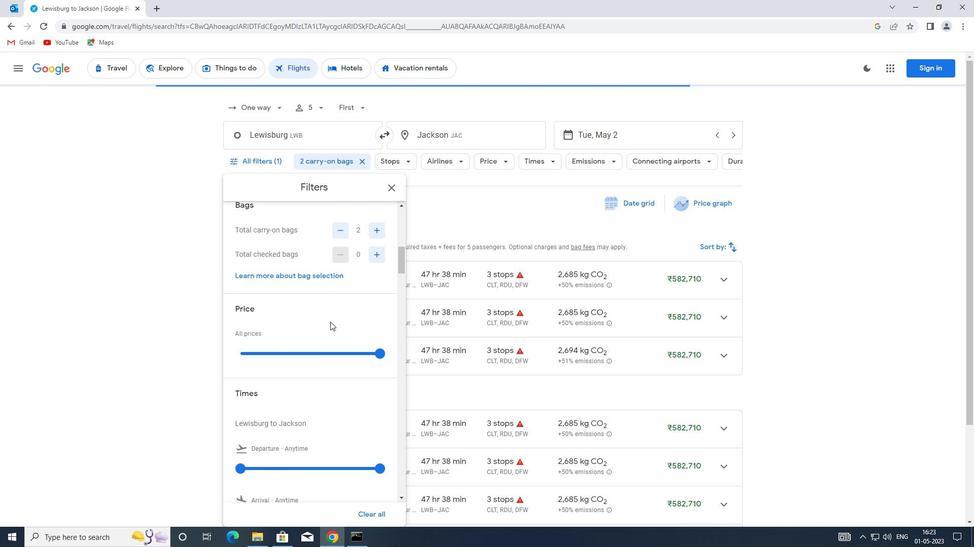 
Action: Mouse moved to (244, 329)
Screenshot: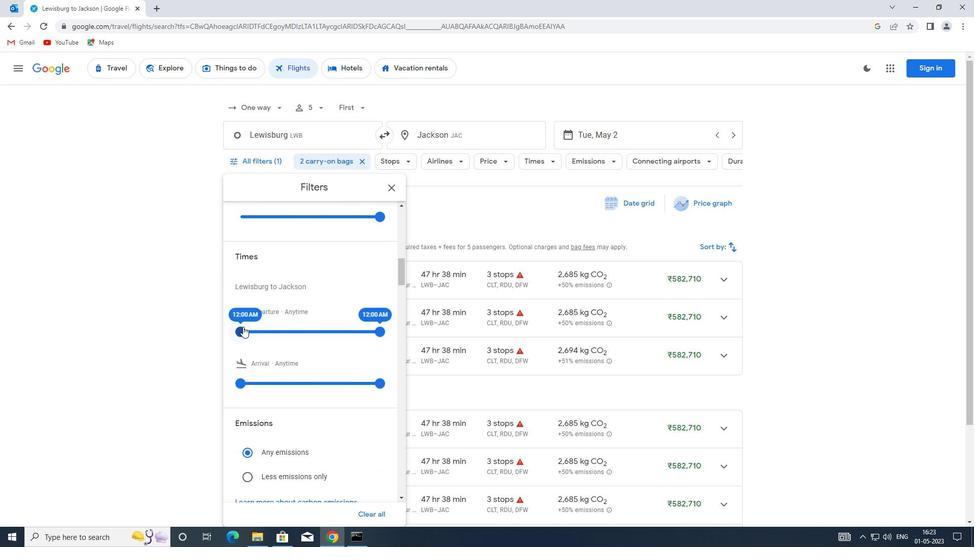 
Action: Mouse pressed left at (244, 329)
Screenshot: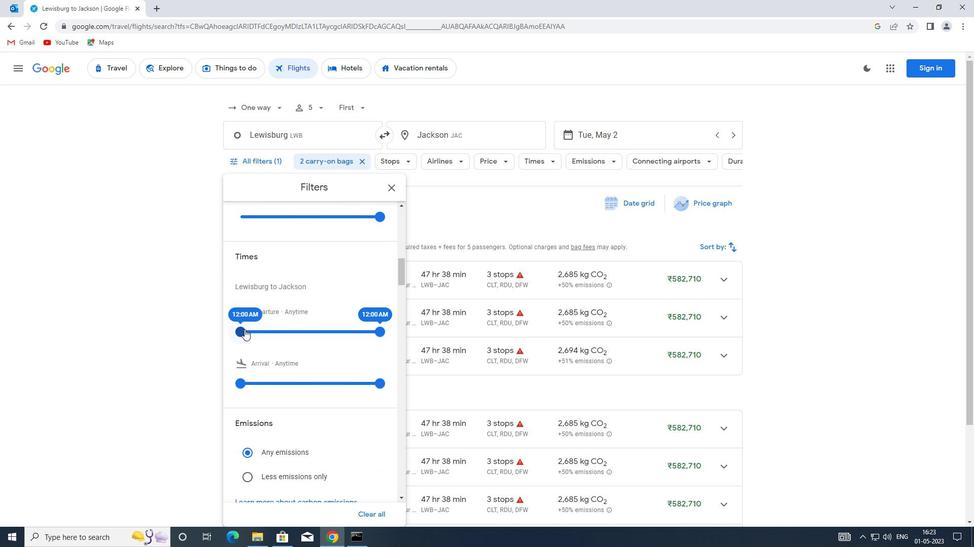 
Action: Mouse moved to (379, 332)
Screenshot: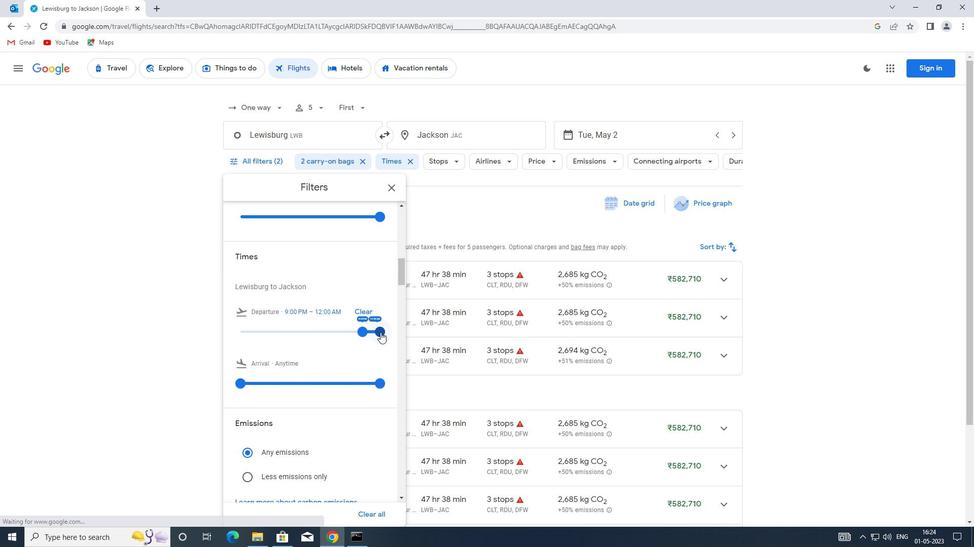 
Action: Mouse pressed left at (379, 332)
Screenshot: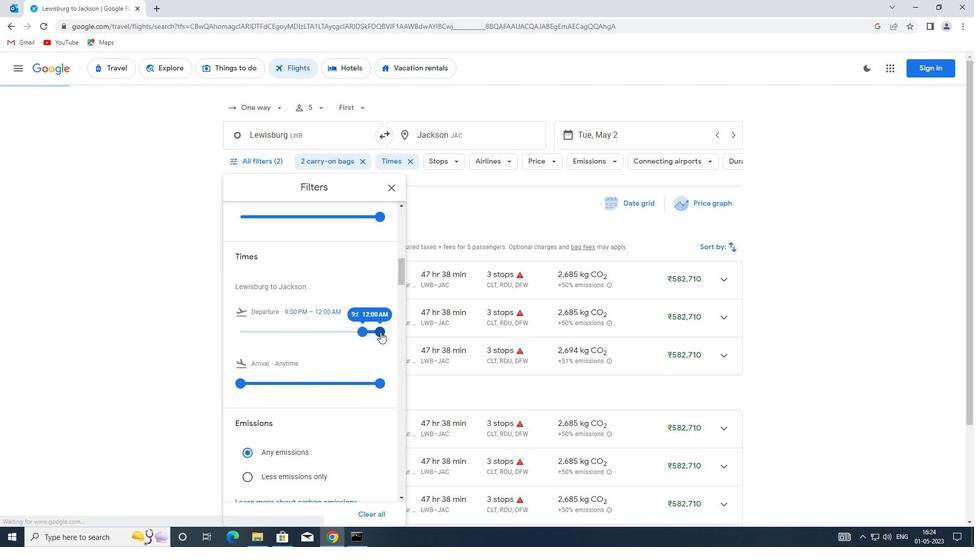 
Action: Mouse moved to (363, 326)
Screenshot: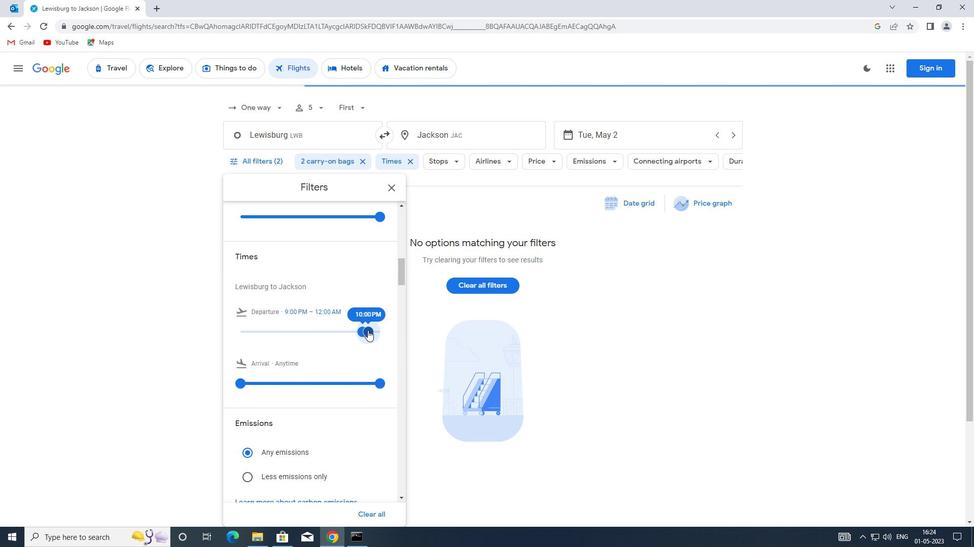 
Action: Mouse scrolled (363, 325) with delta (0, 0)
Screenshot: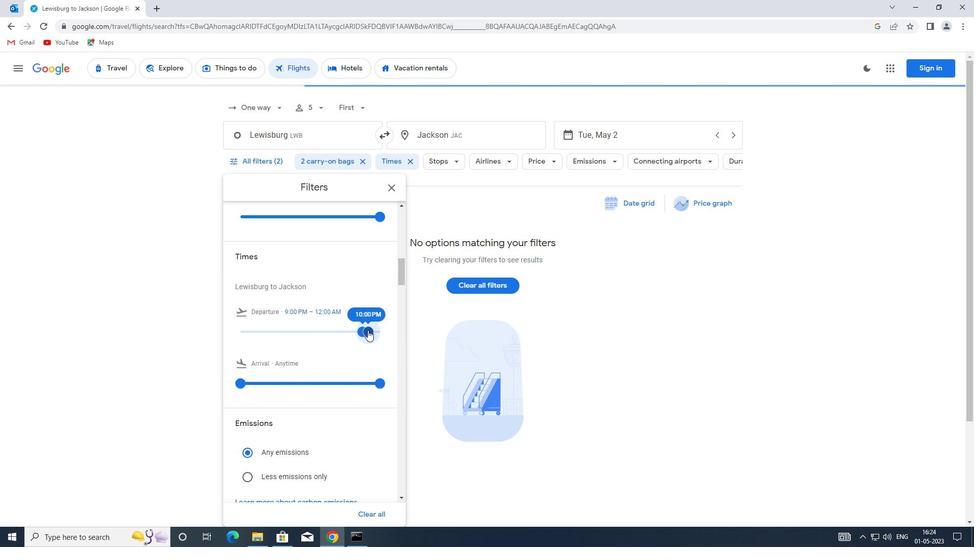 
Action: Mouse scrolled (363, 325) with delta (0, 0)
Screenshot: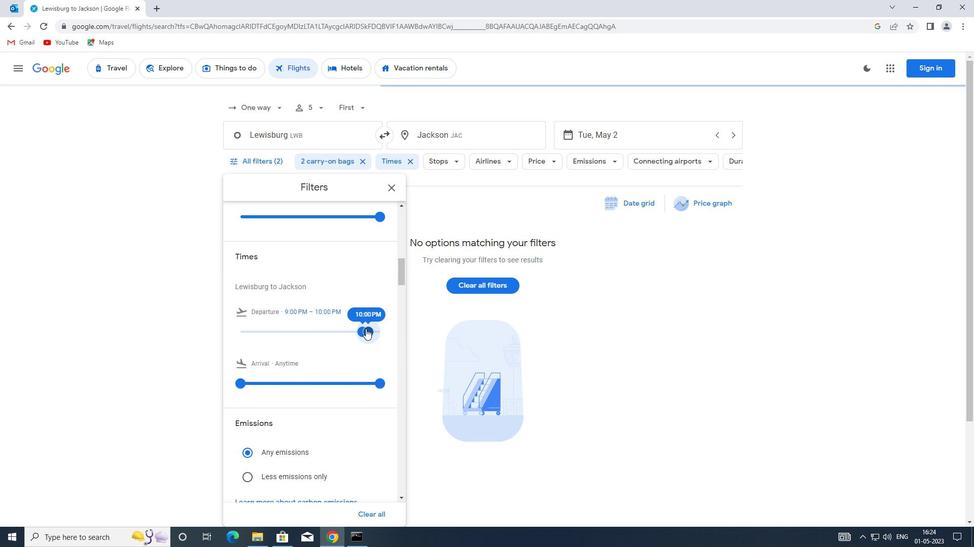 
Action: Mouse scrolled (363, 325) with delta (0, 0)
Screenshot: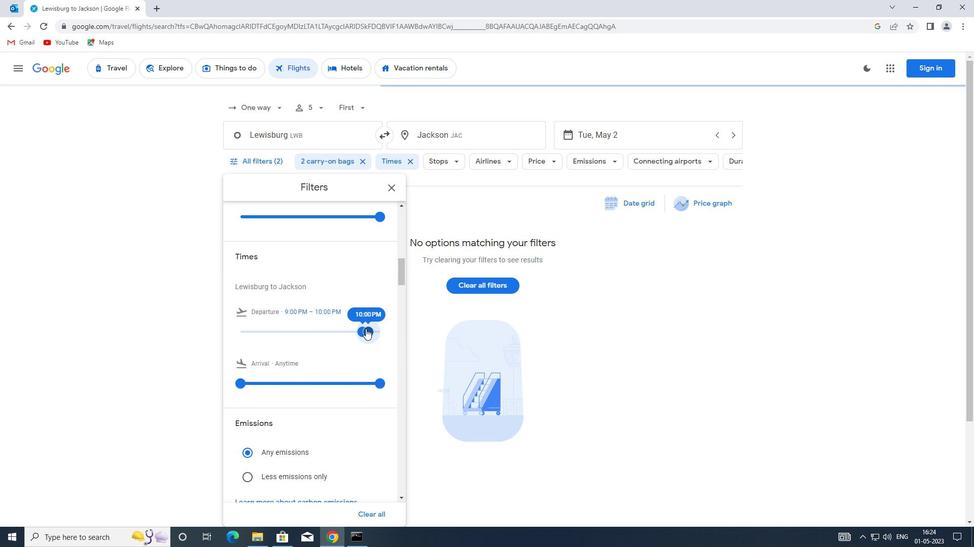 
Action: Mouse moved to (396, 187)
Screenshot: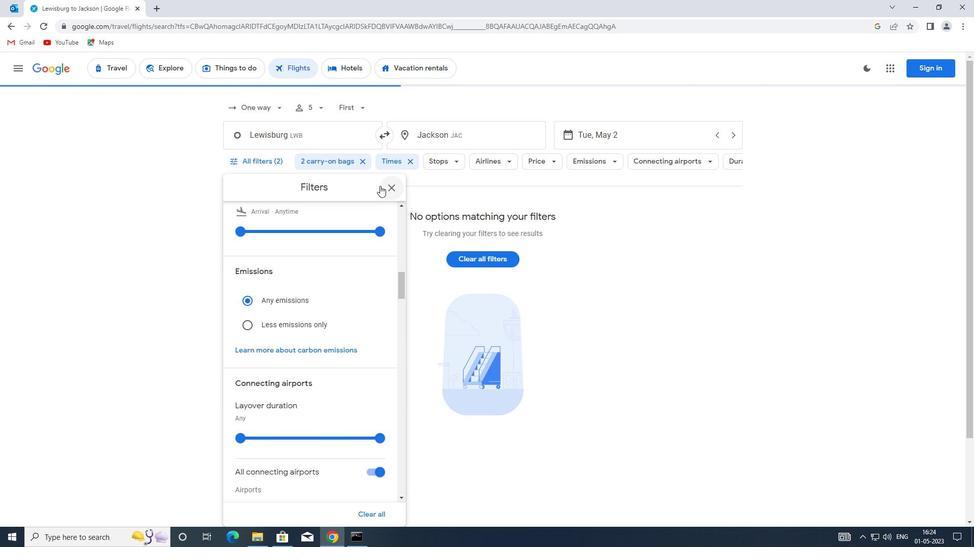 
Action: Mouse pressed left at (396, 187)
Screenshot: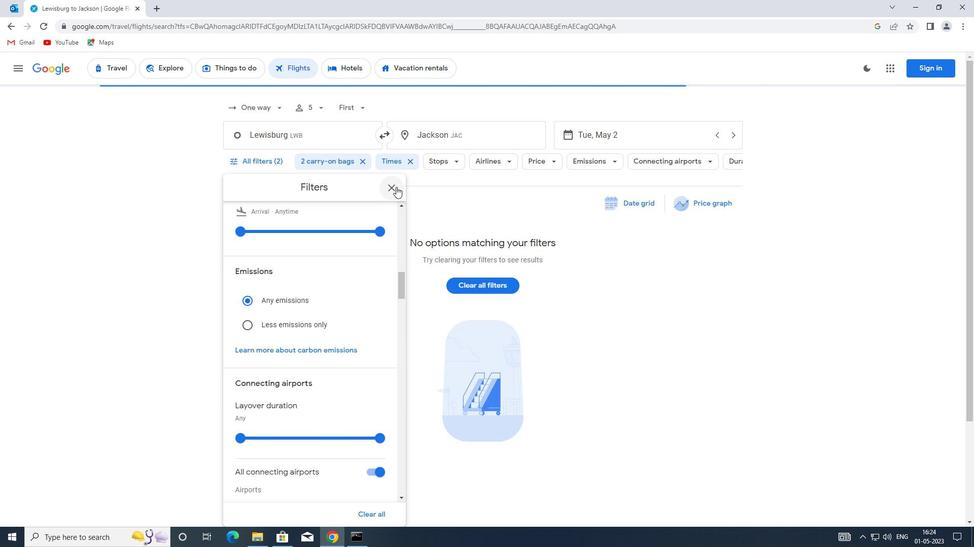 
Action: Mouse moved to (390, 187)
Screenshot: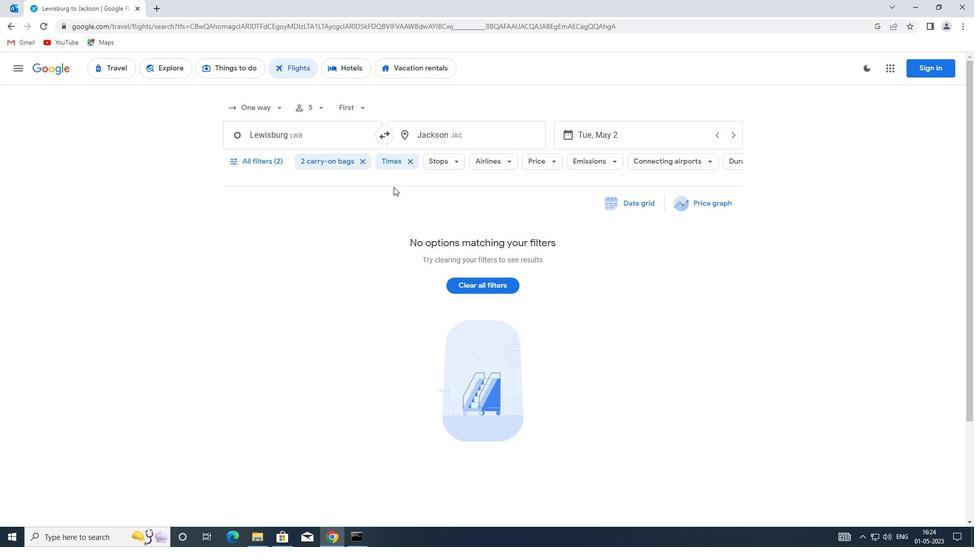 
